 Task: Select Give A Gift Card from Gift Cards. Add to cart AmazonBasics Jewelry Gift Card-2. Place order for Gilberto Hall, _x000D_
5933 U S Hwy #322_x000D_
Hartstown, Pennsylvania(PA), 16131, Cell Number (724) 932-1018
Action: Mouse moved to (57, 48)
Screenshot: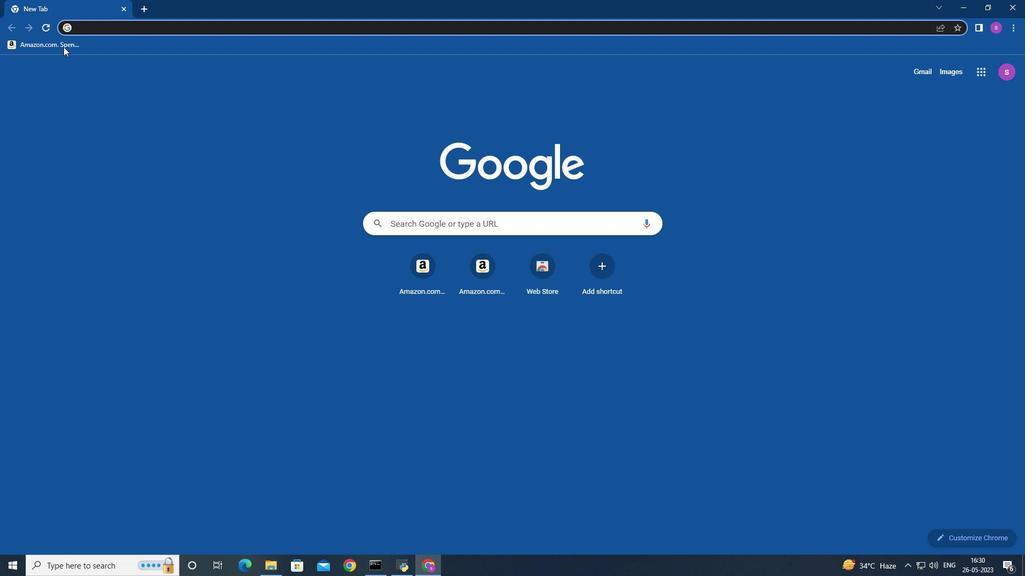 
Action: Mouse pressed left at (57, 48)
Screenshot: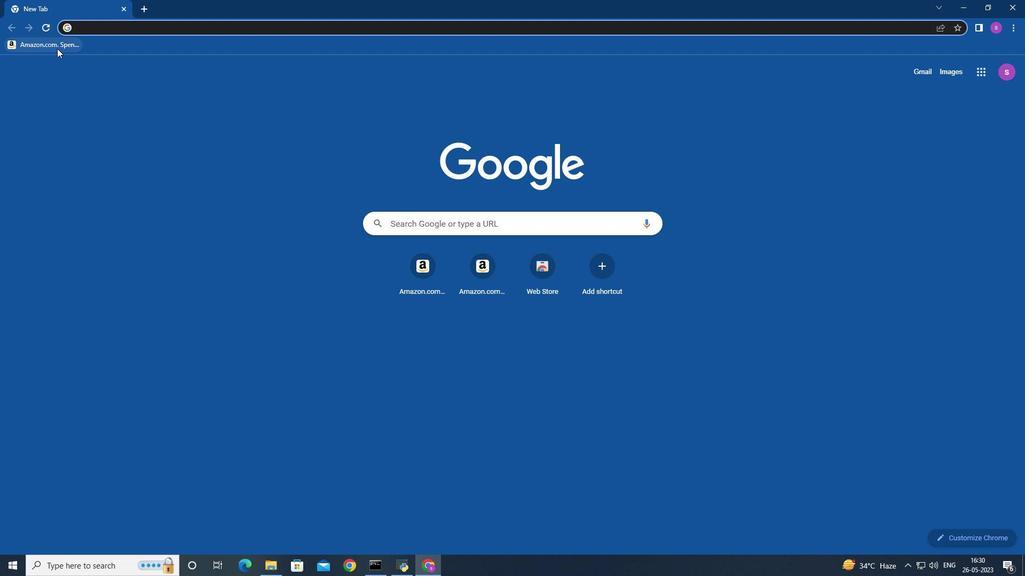 
Action: Mouse moved to (147, 53)
Screenshot: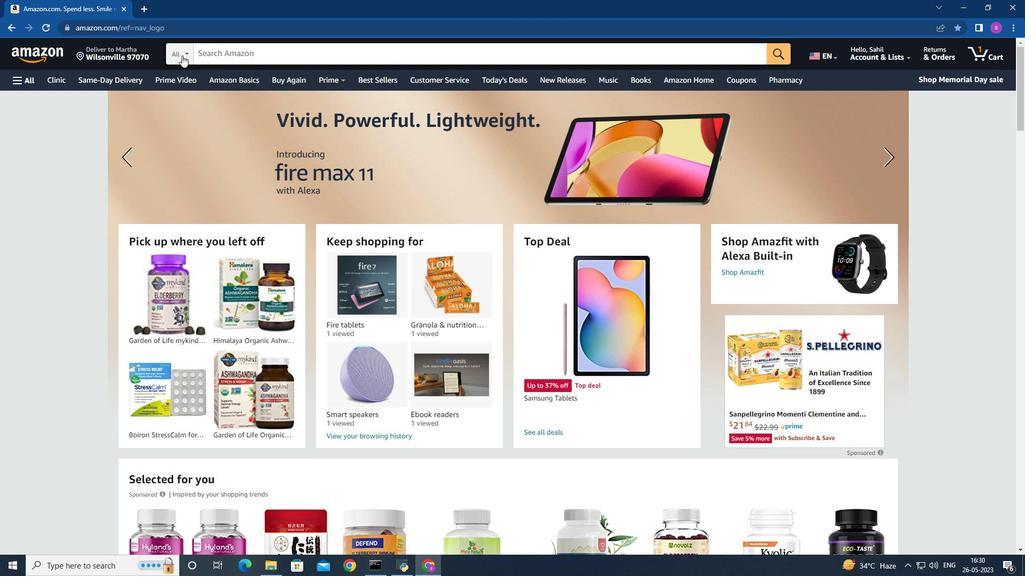 
Action: Mouse pressed left at (147, 53)
Screenshot: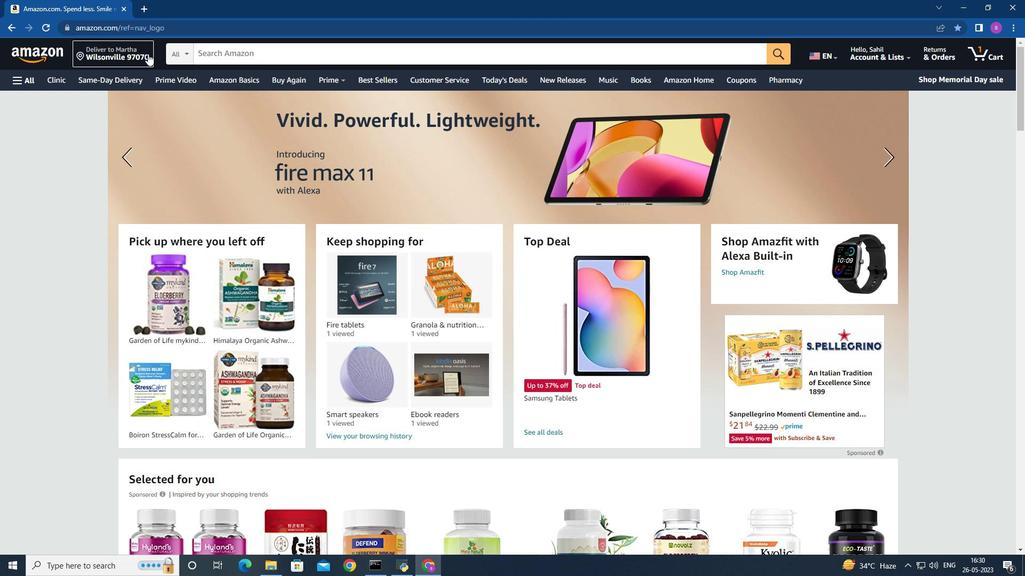 
Action: Mouse moved to (475, 298)
Screenshot: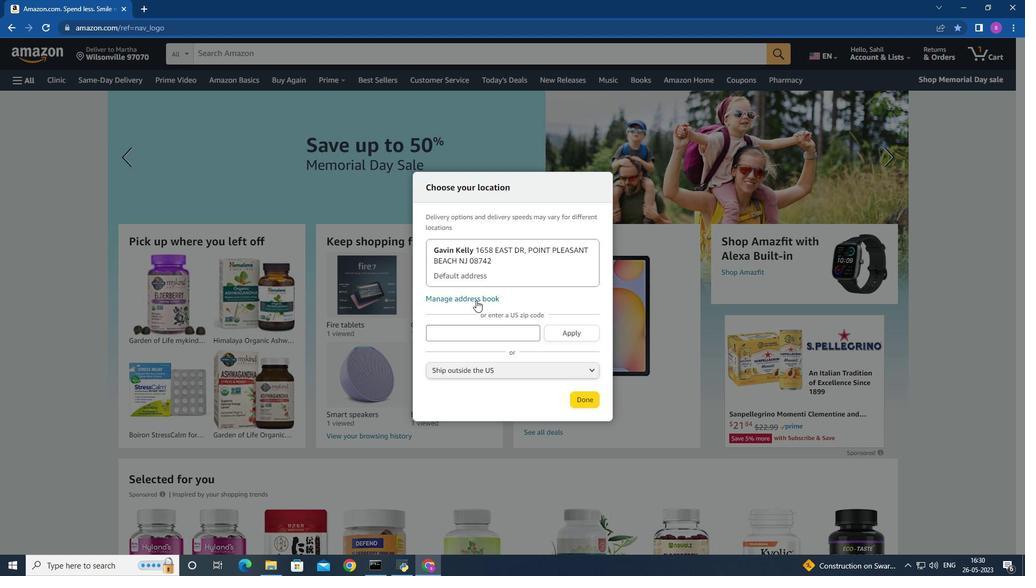 
Action: Mouse pressed left at (475, 298)
Screenshot: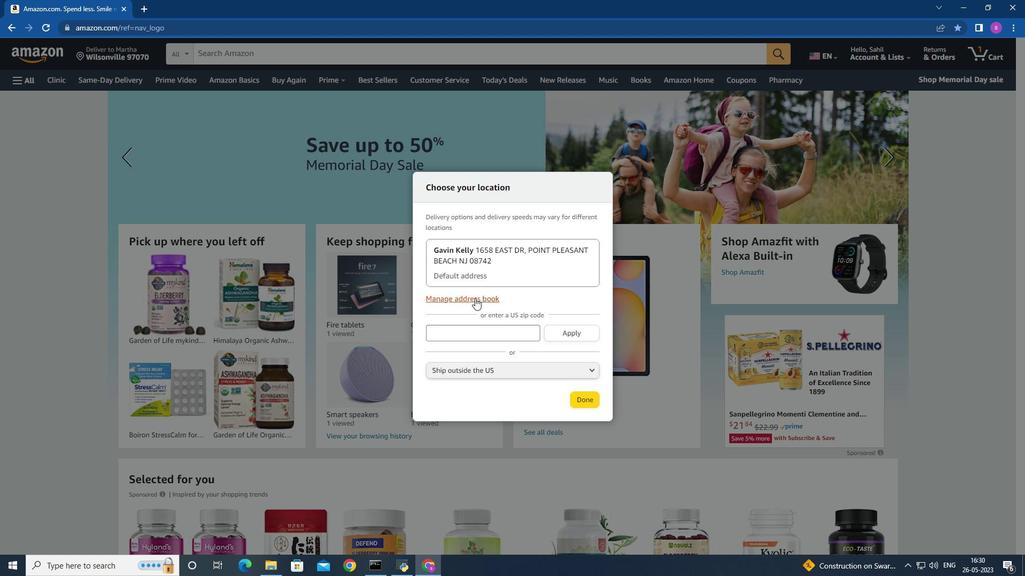 
Action: Mouse moved to (318, 244)
Screenshot: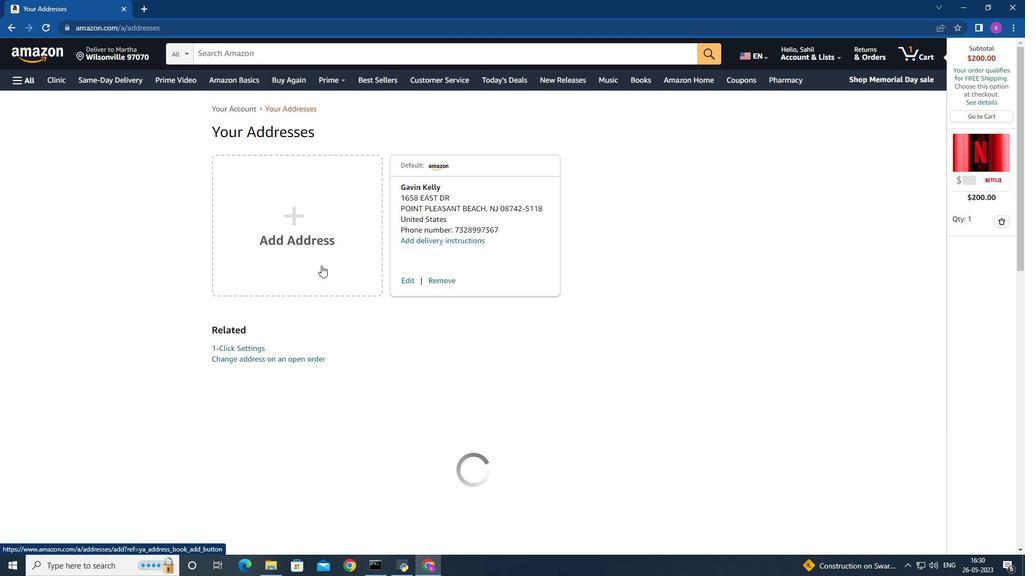 
Action: Mouse pressed left at (318, 244)
Screenshot: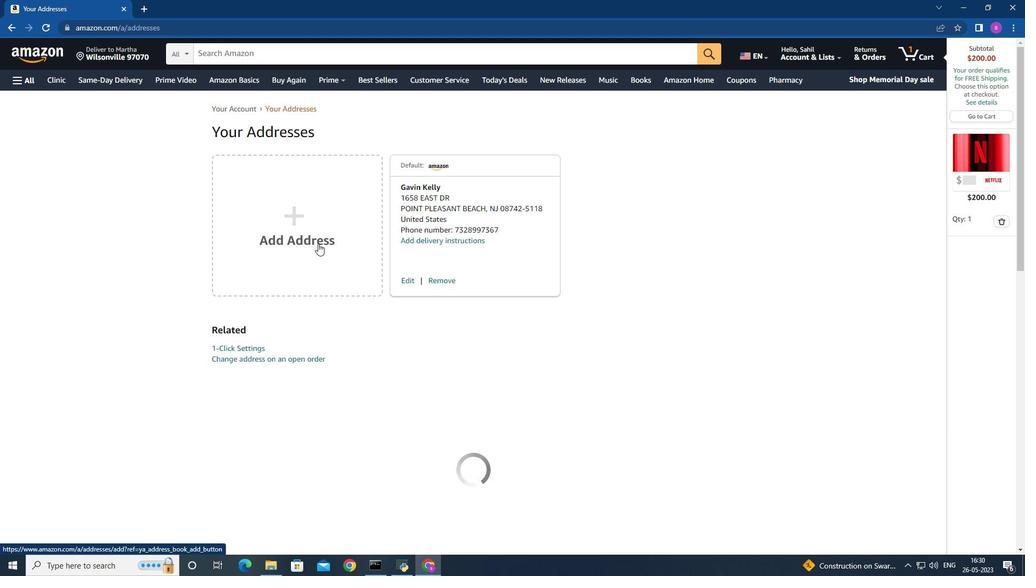 
Action: Mouse moved to (377, 336)
Screenshot: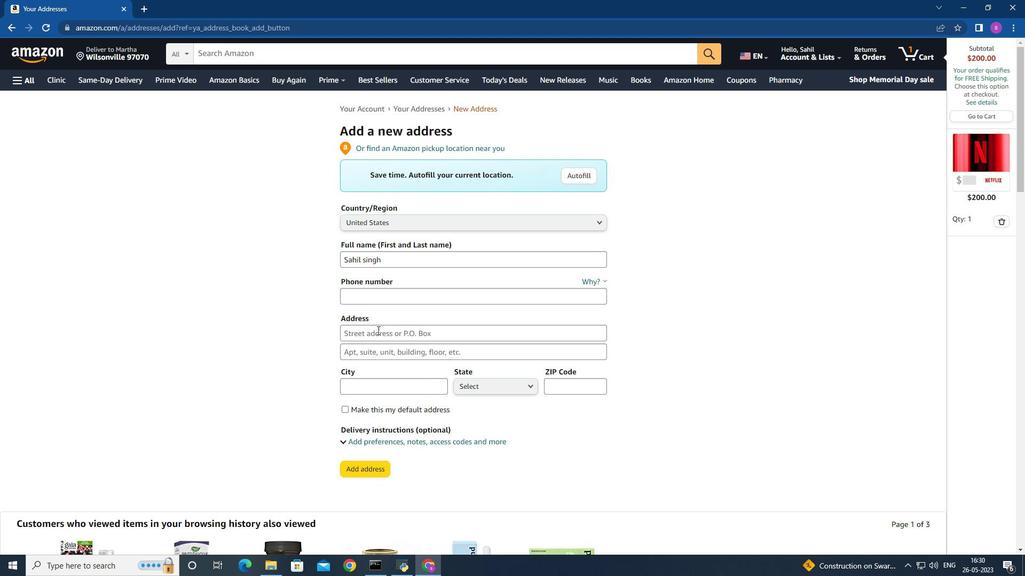 
Action: Mouse pressed left at (377, 336)
Screenshot: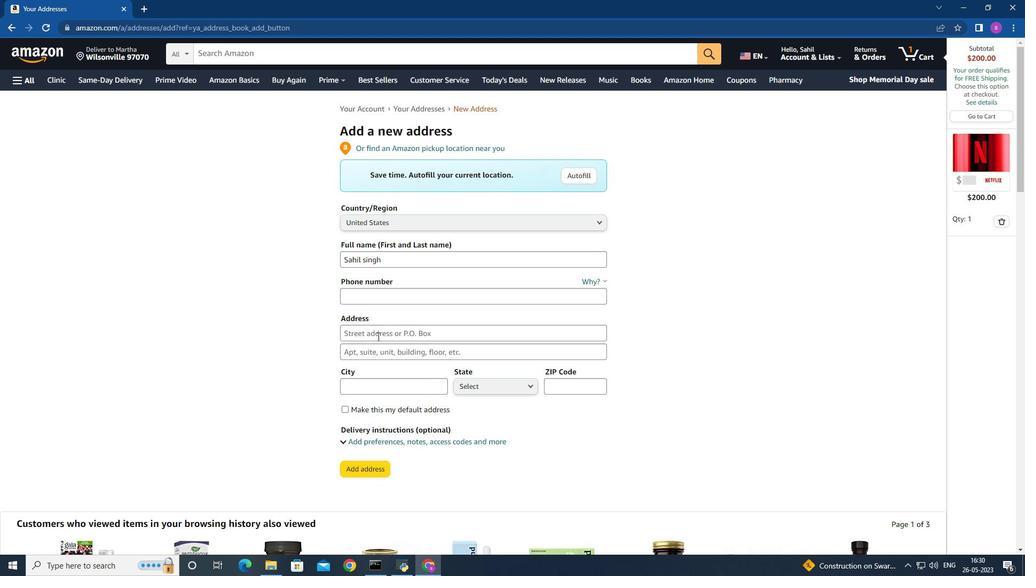 
Action: Mouse moved to (377, 334)
Screenshot: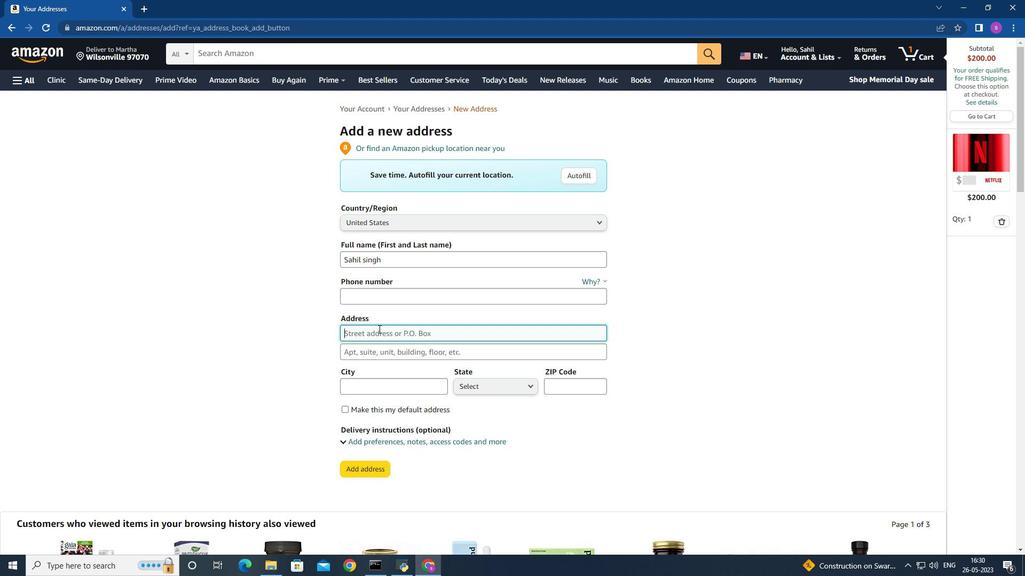 
Action: Key pressed 5944<Key.backspace><Key.backspace>33<Key.space><Key.shift>U<Key.space>s<Key.space><Key.down><Key.down><Key.down><Key.enter>
Screenshot: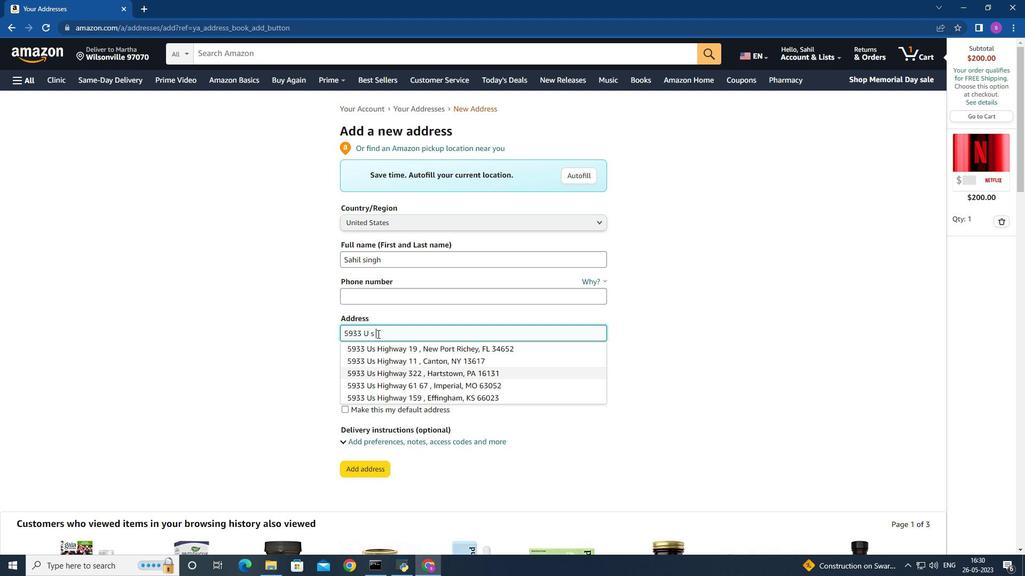 
Action: Mouse moved to (400, 259)
Screenshot: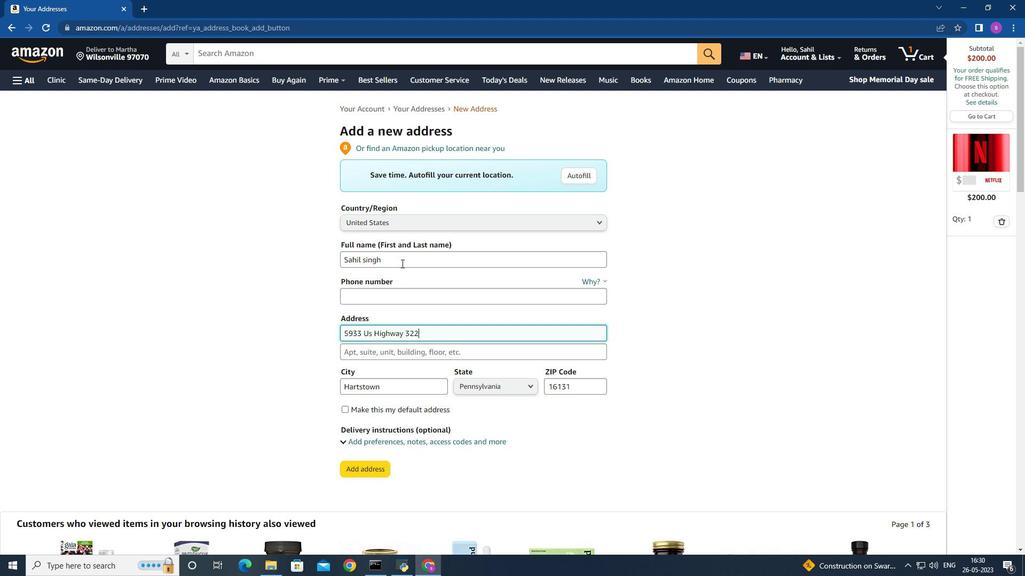 
Action: Mouse pressed left at (400, 259)
Screenshot: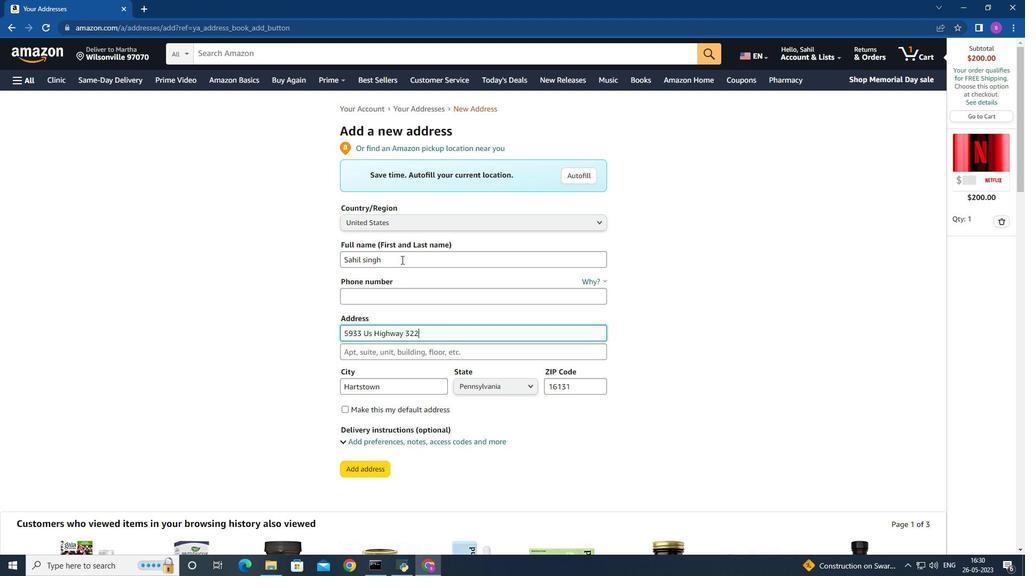 
Action: Mouse moved to (338, 248)
Screenshot: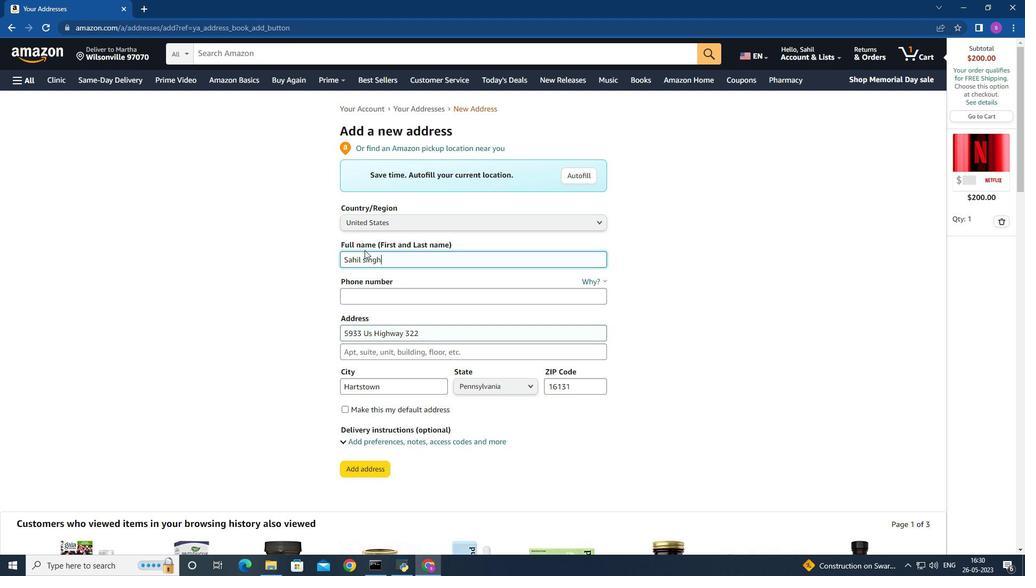 
Action: Key pressed <Key.backspace><Key.shift>Gilberto<Key.space>hall<Key.tab><Key.tab>7249321018<Key.tab><Key.tab><Key.tab><Key.tab><Key.tab><Key.tab><Key.tab><Key.tab>
Screenshot: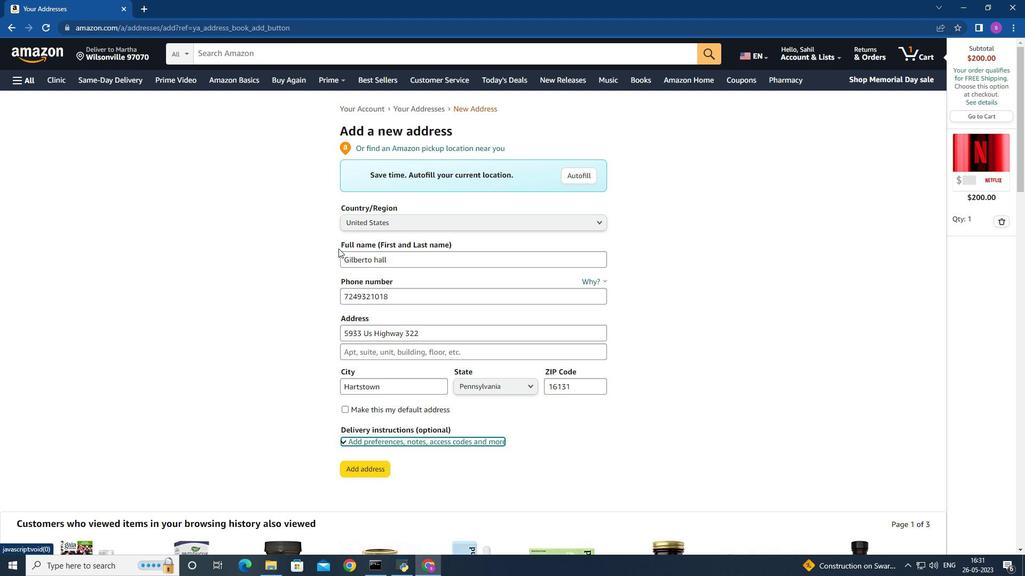 
Action: Mouse moved to (374, 471)
Screenshot: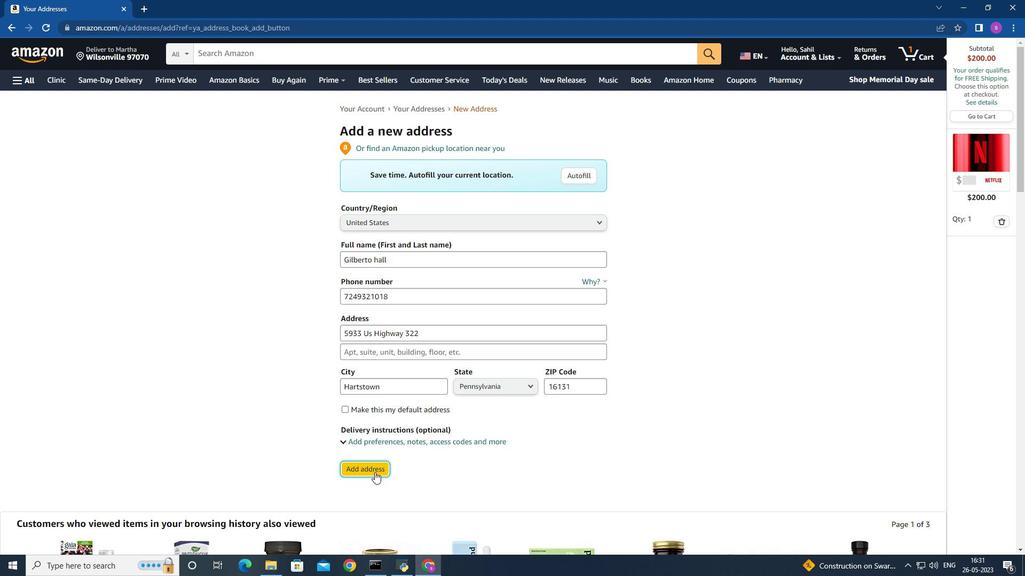 
Action: Mouse pressed left at (374, 471)
Screenshot: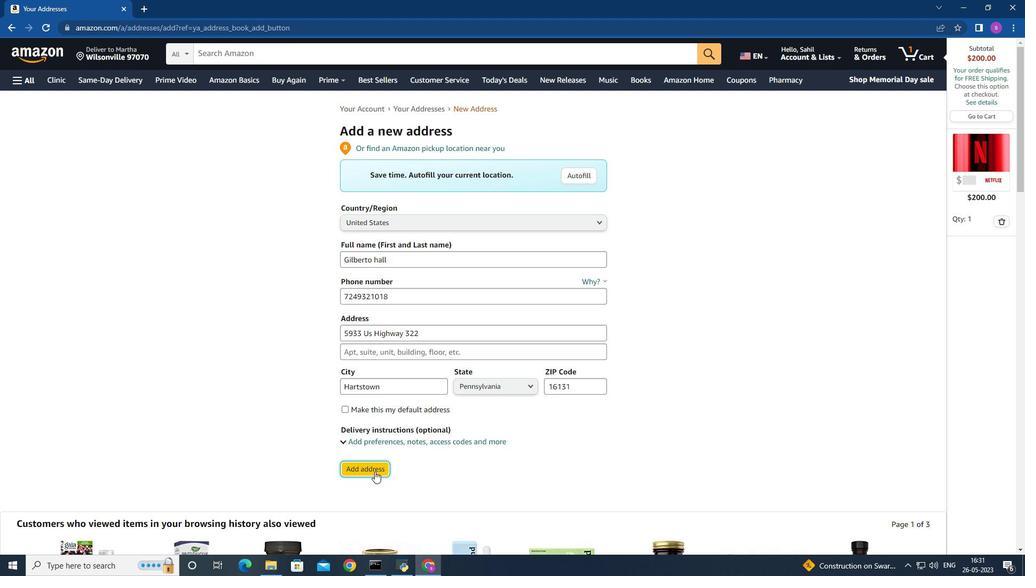
Action: Mouse moved to (96, 63)
Screenshot: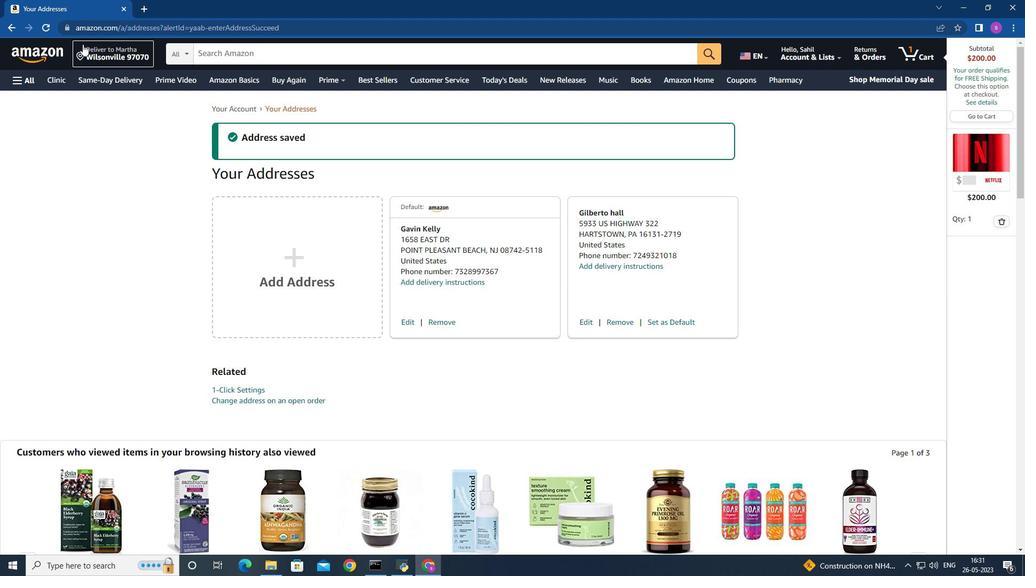 
Action: Mouse pressed left at (96, 63)
Screenshot: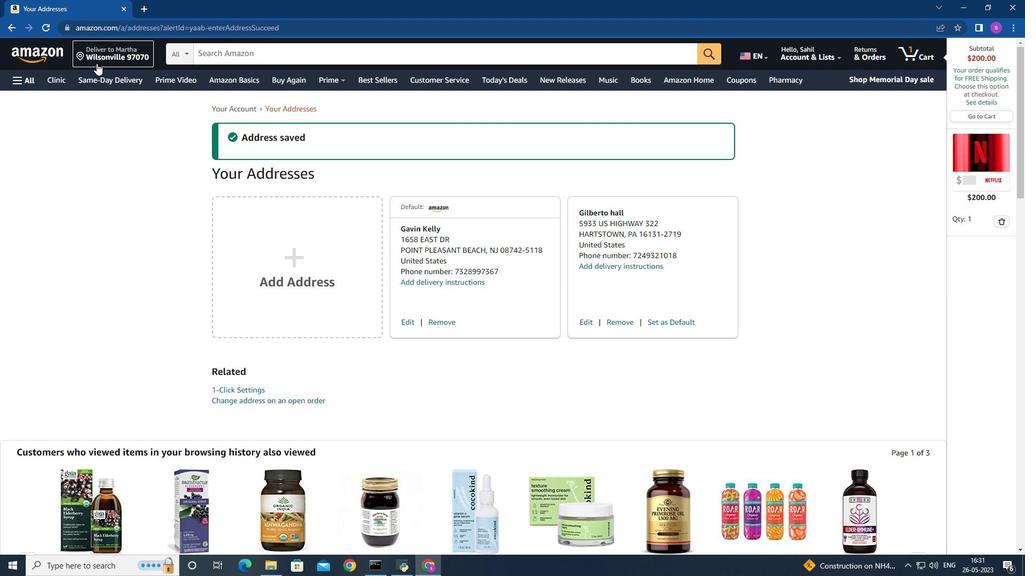 
Action: Mouse moved to (510, 285)
Screenshot: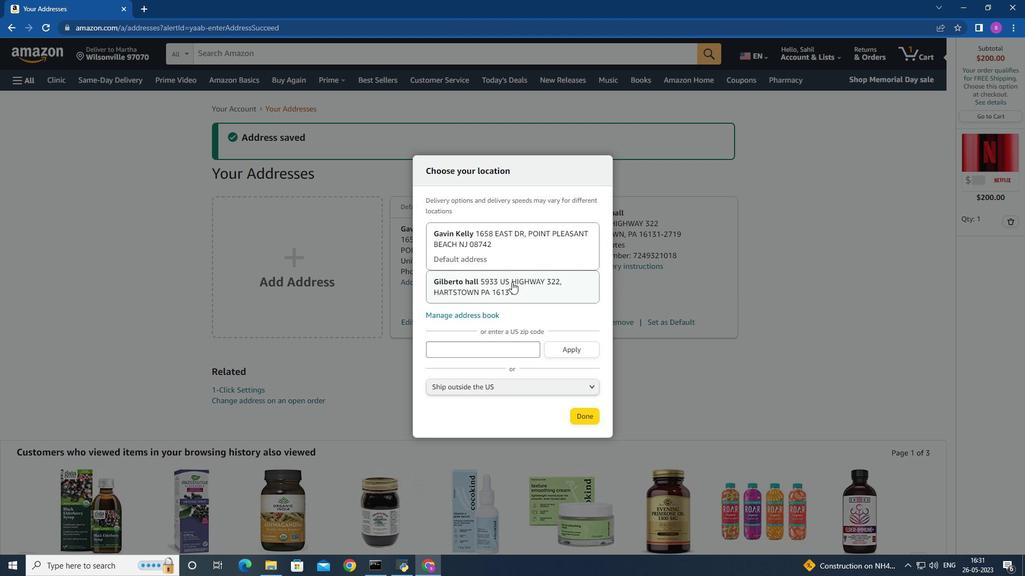 
Action: Mouse pressed left at (510, 285)
Screenshot: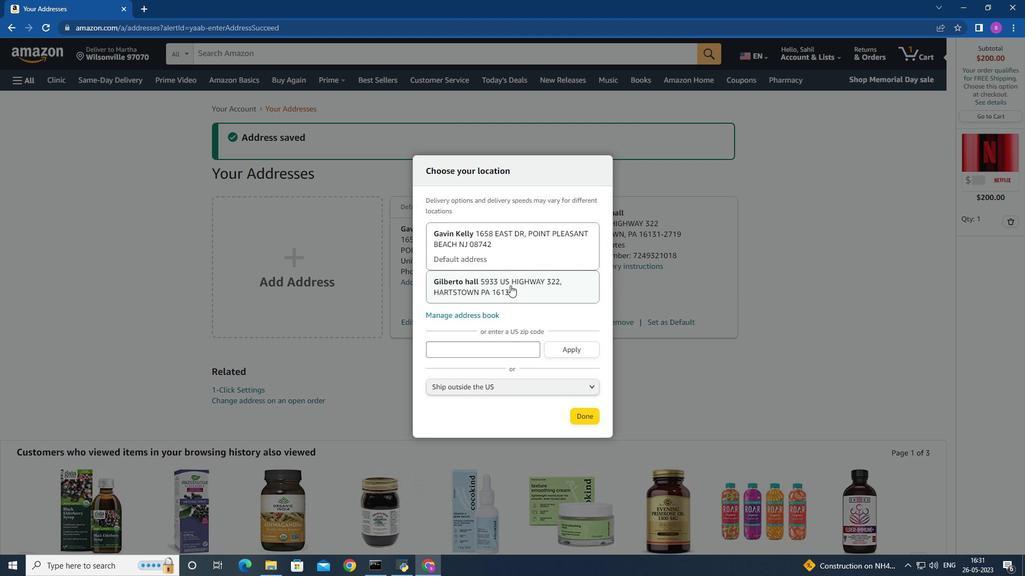 
Action: Mouse moved to (594, 414)
Screenshot: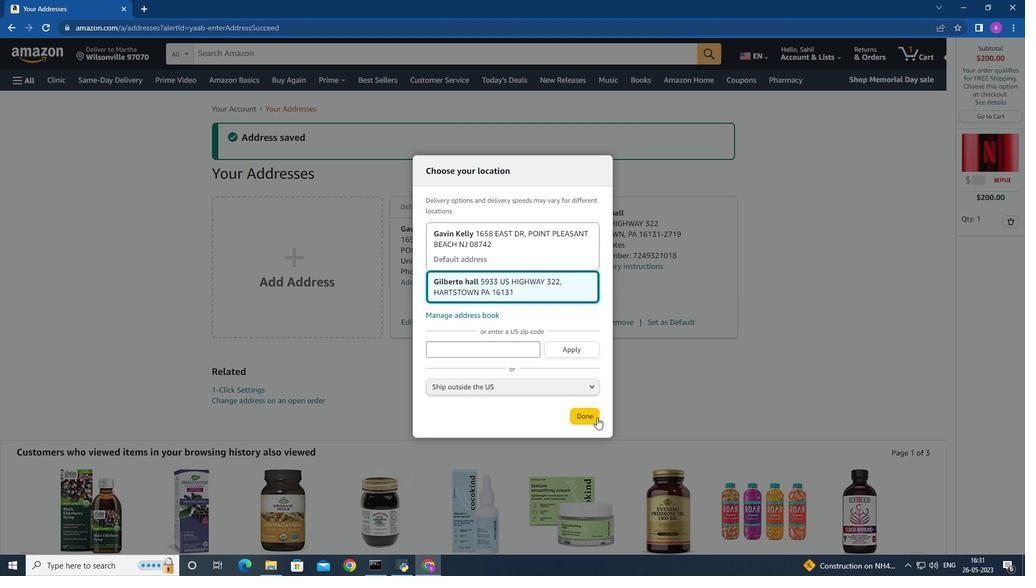 
Action: Mouse pressed left at (594, 414)
Screenshot: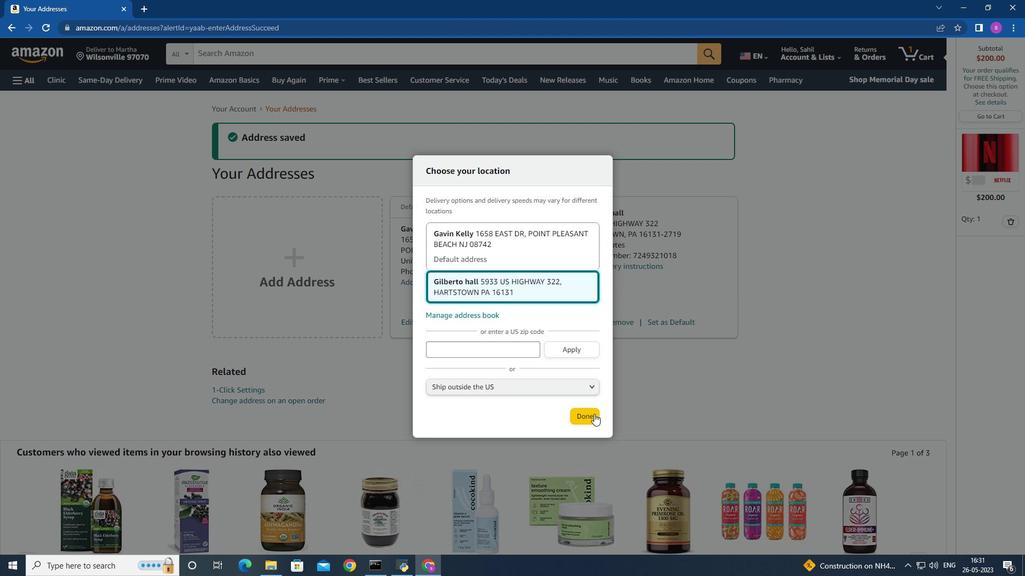 
Action: Mouse moved to (53, 58)
Screenshot: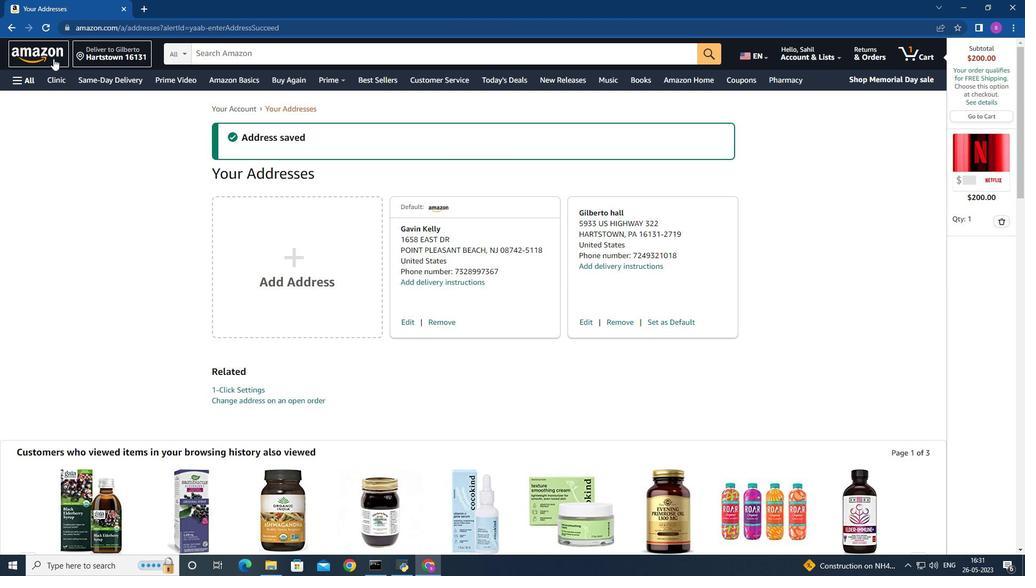 
Action: Mouse pressed left at (53, 58)
Screenshot: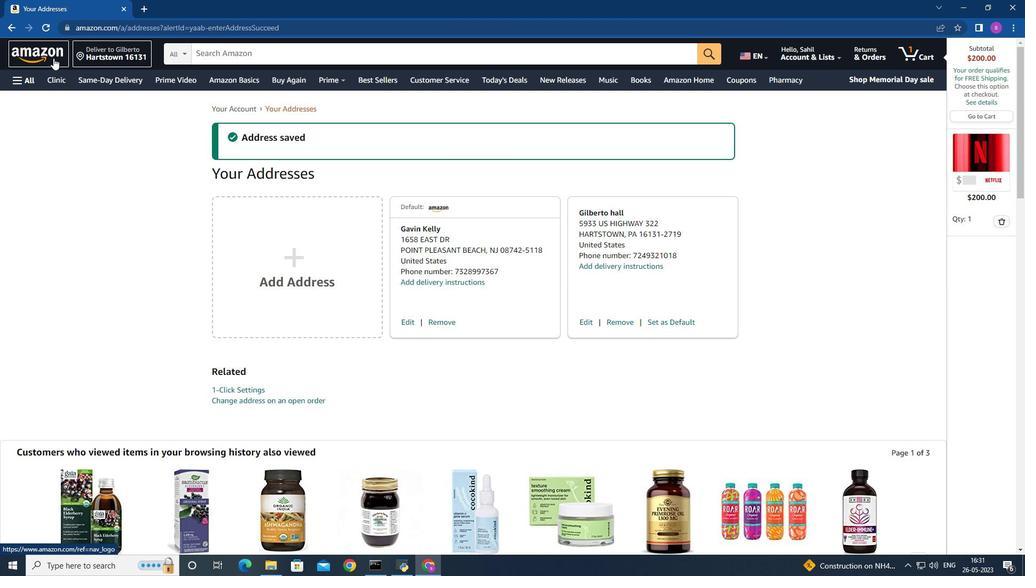 
Action: Mouse moved to (233, 56)
Screenshot: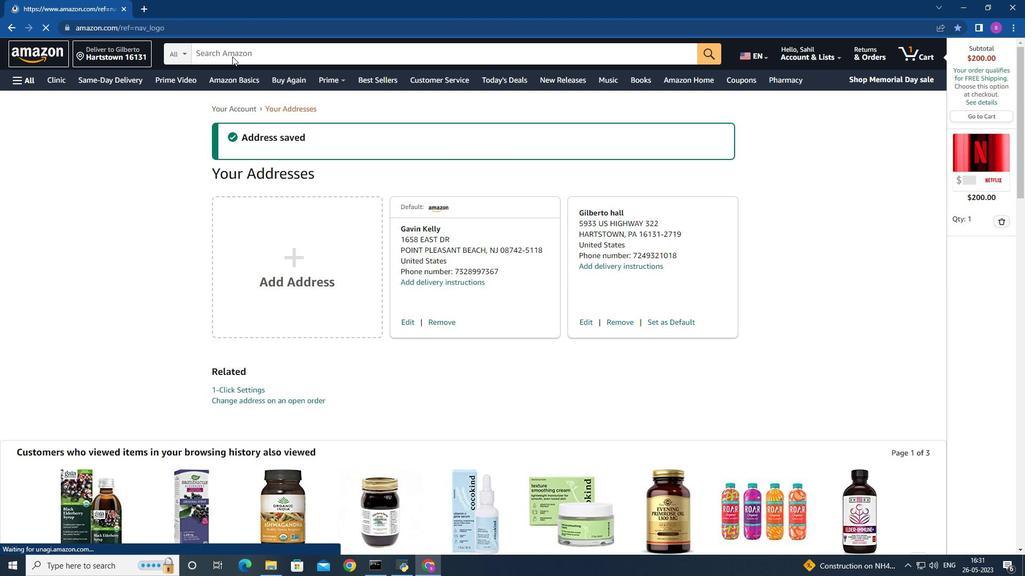 
Action: Mouse pressed left at (233, 56)
Screenshot: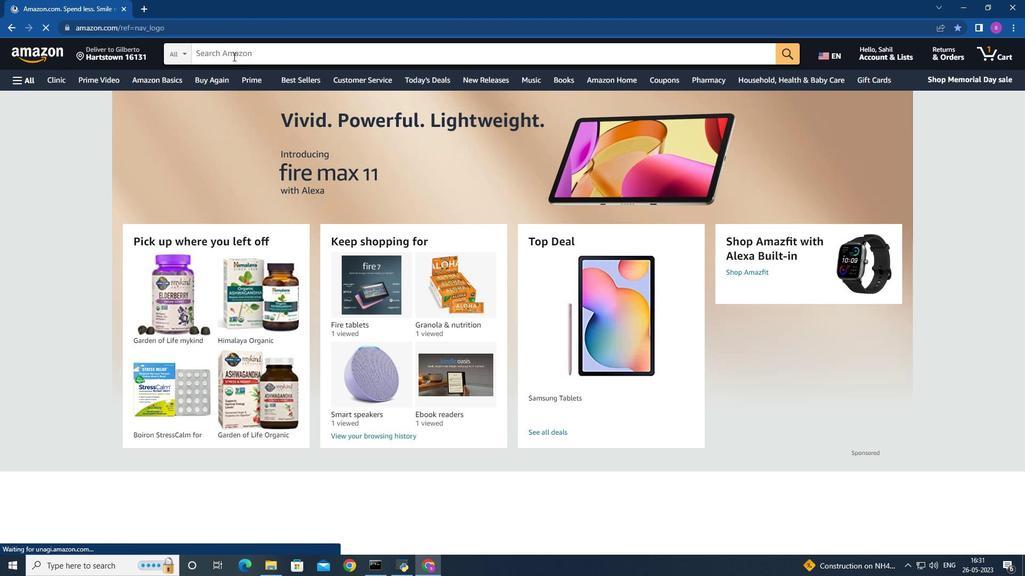 
Action: Key pressed amazon<Key.space>g<Key.backspace><Key.backspace>basics<Key.space>jewelry<Key.space>gir<Key.backspace>ft<Key.space>cae<Key.backspace>rd<Key.enter>
Screenshot: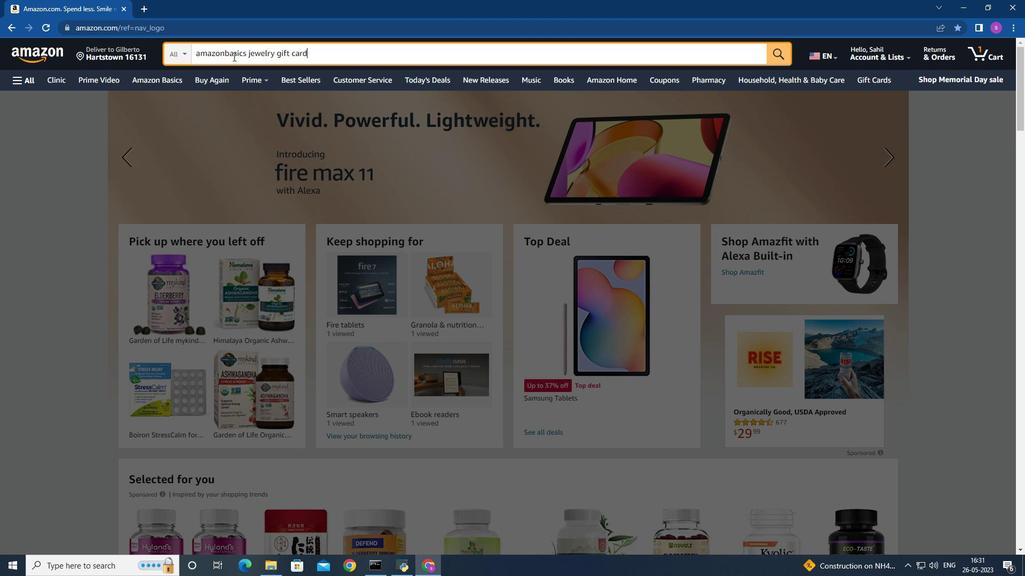 
Action: Mouse moved to (375, 242)
Screenshot: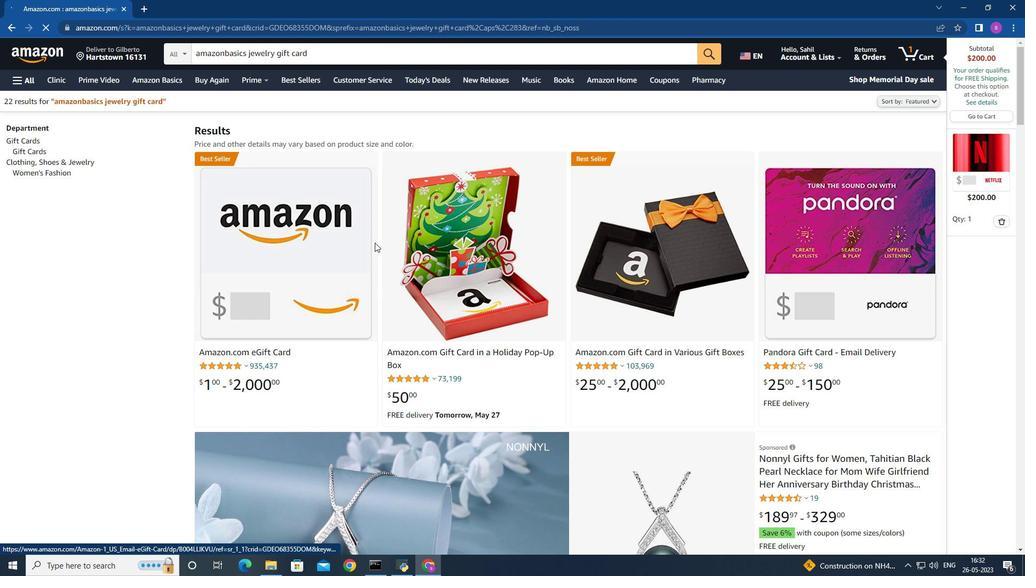 
Action: Mouse scrolled (375, 242) with delta (0, 0)
Screenshot: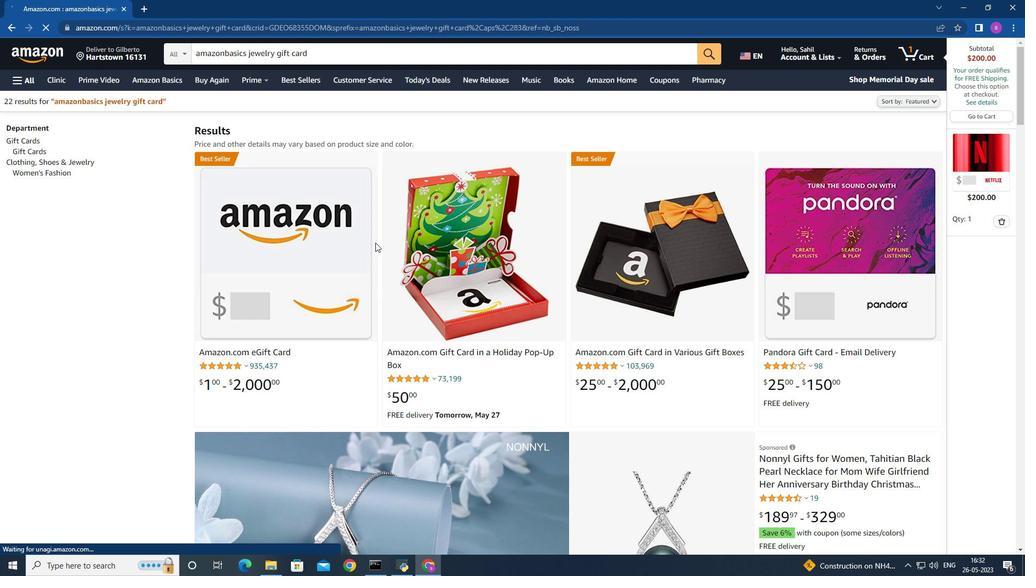 
Action: Mouse scrolled (375, 242) with delta (0, 0)
Screenshot: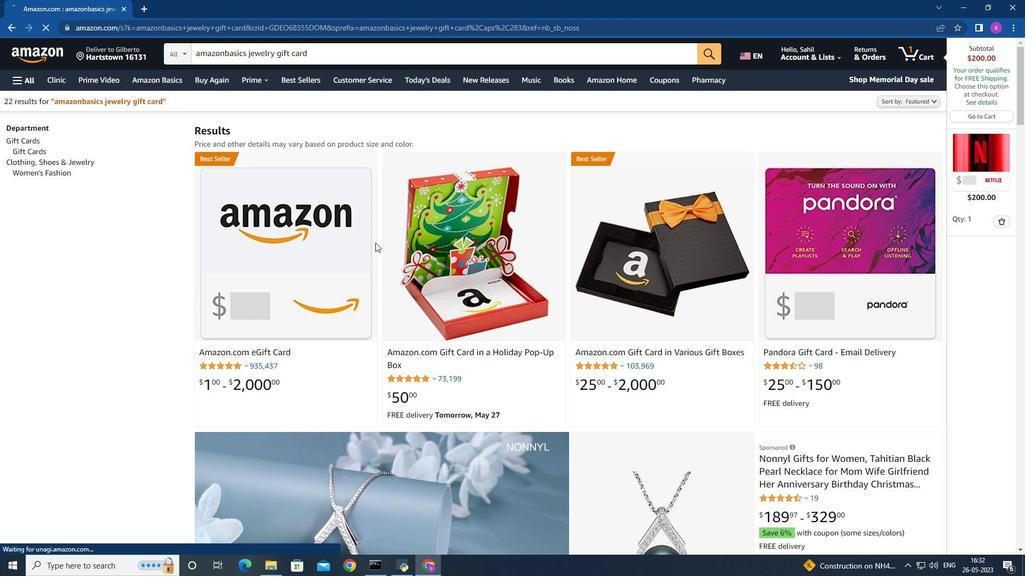 
Action: Mouse moved to (382, 247)
Screenshot: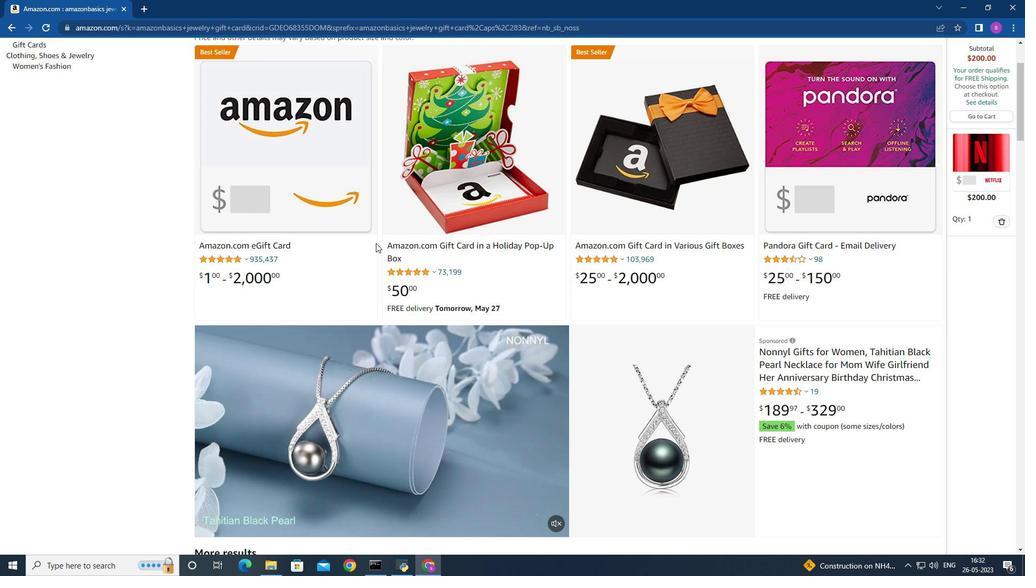 
Action: Mouse scrolled (382, 246) with delta (0, 0)
Screenshot: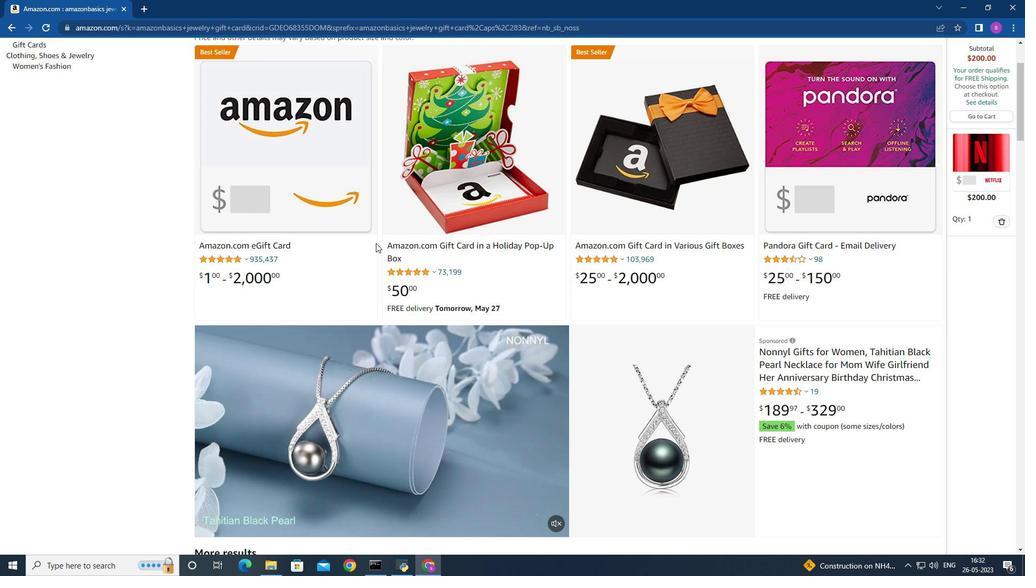 
Action: Mouse moved to (387, 249)
Screenshot: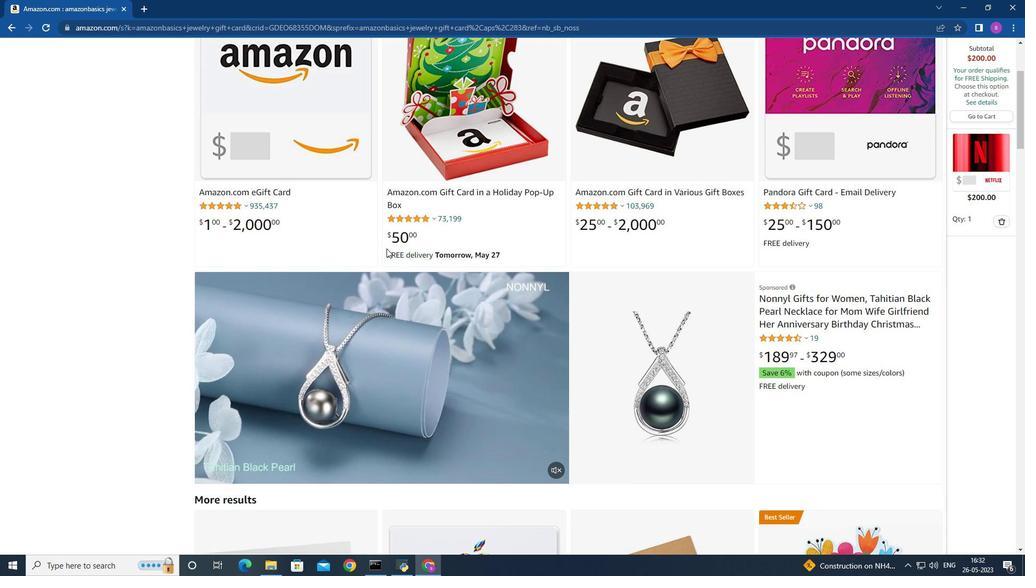 
Action: Mouse scrolled (387, 250) with delta (0, 0)
Screenshot: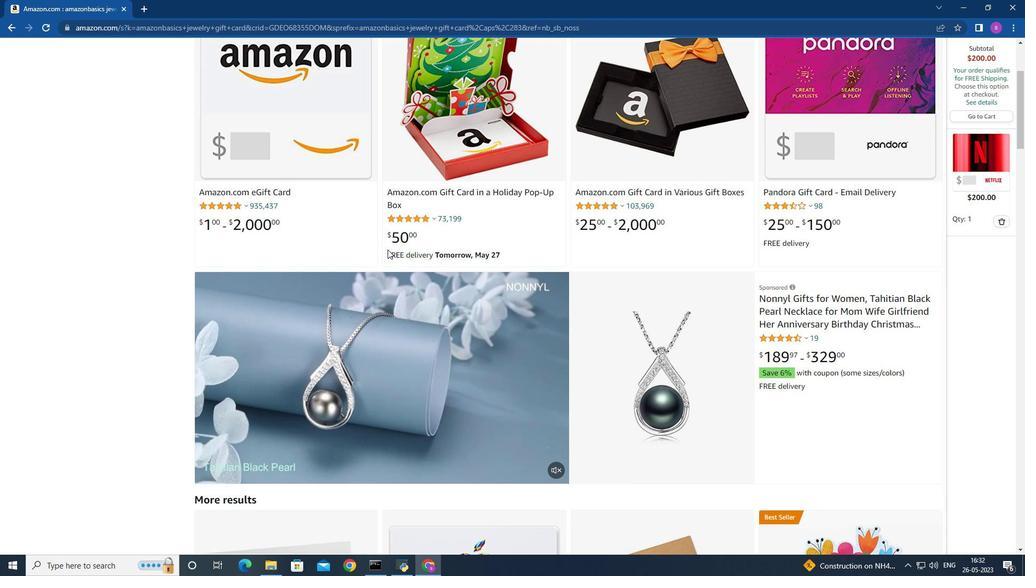 
Action: Mouse scrolled (387, 250) with delta (0, 0)
Screenshot: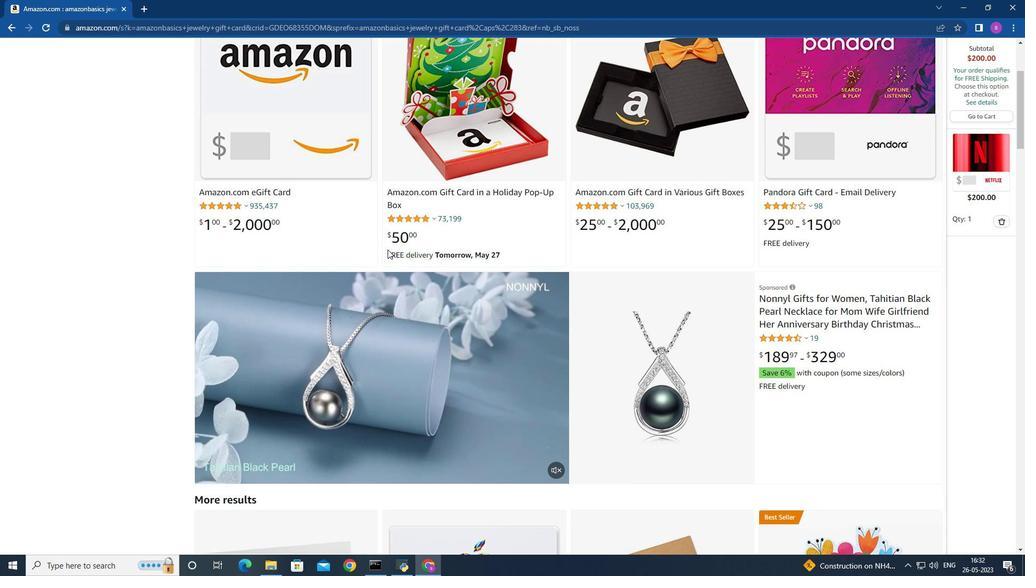 
Action: Mouse moved to (401, 258)
Screenshot: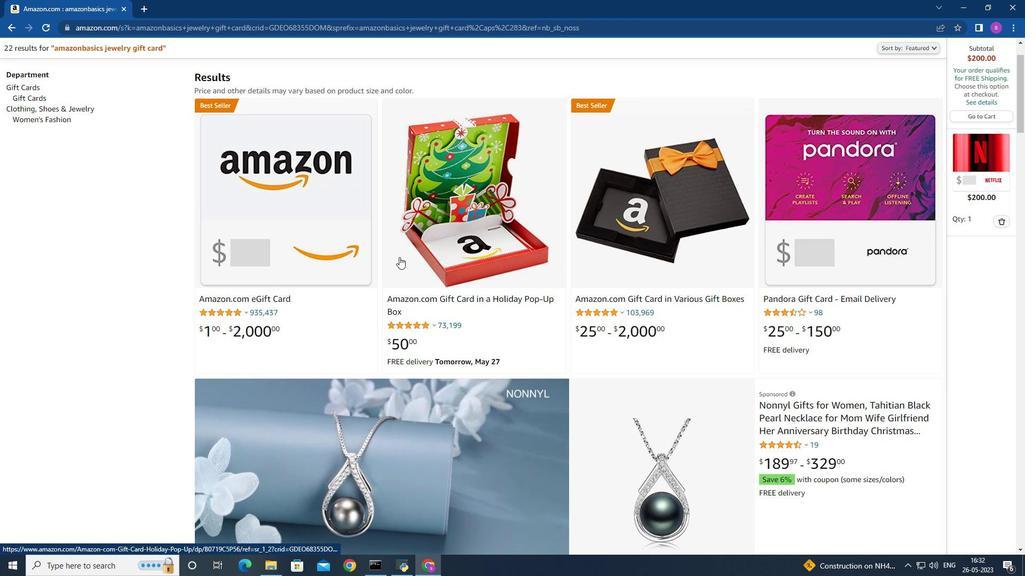 
Action: Mouse scrolled (401, 259) with delta (0, 0)
Screenshot: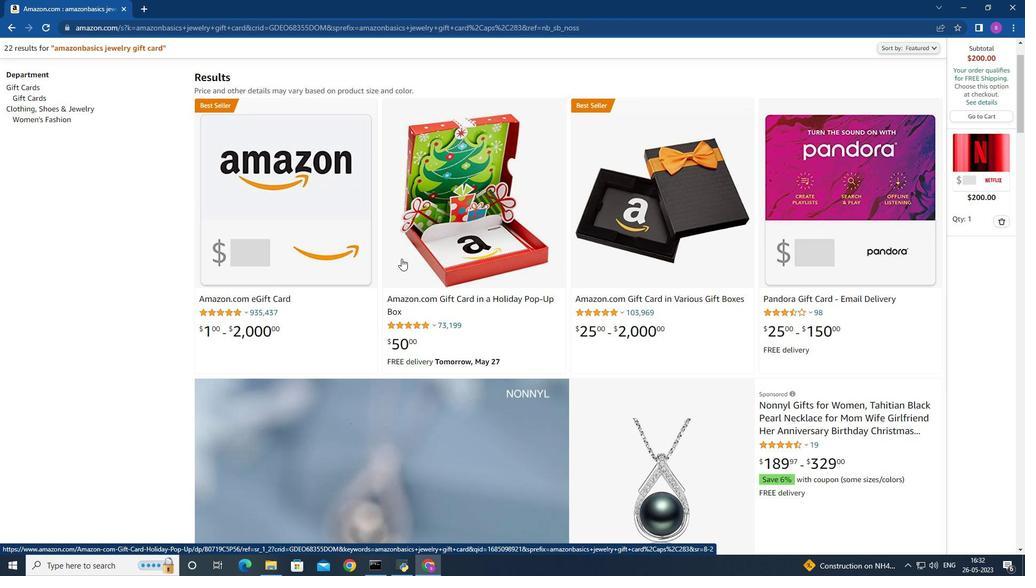 
Action: Mouse scrolled (401, 258) with delta (0, 0)
Screenshot: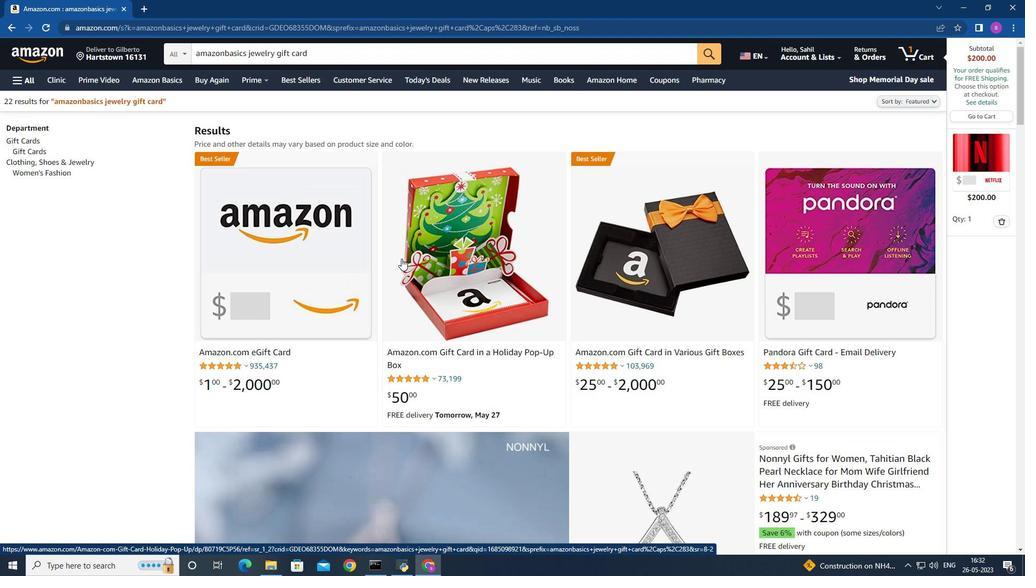 
Action: Mouse moved to (610, 265)
Screenshot: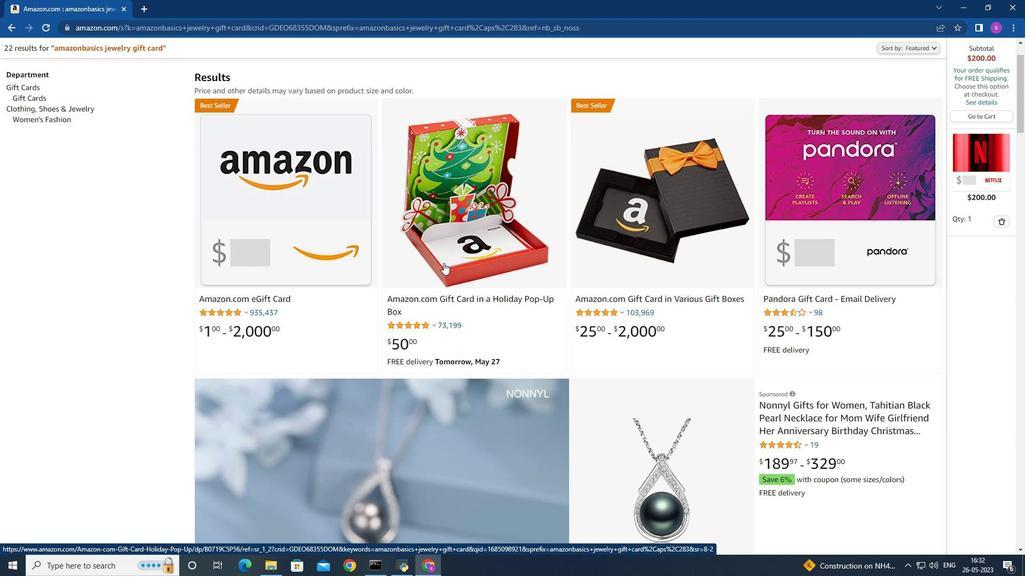 
Action: Mouse scrolled (610, 265) with delta (0, 0)
Screenshot: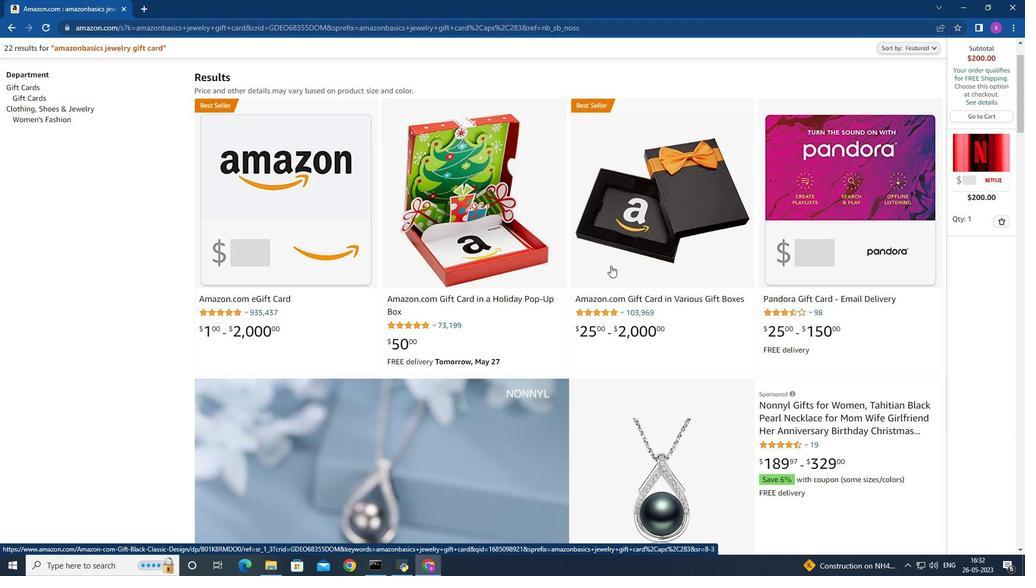 
Action: Mouse moved to (610, 265)
Screenshot: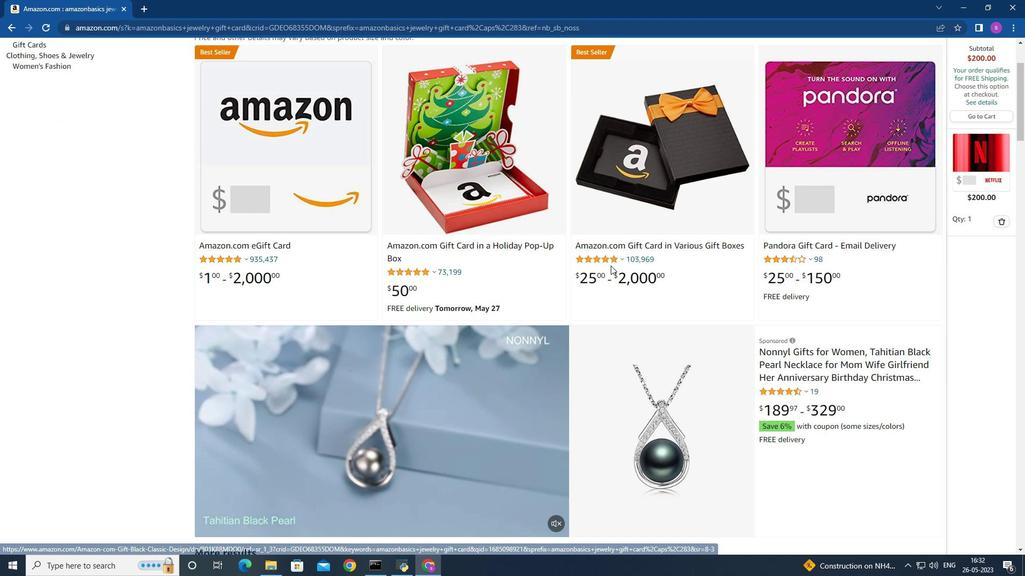
Action: Mouse scrolled (610, 265) with delta (0, 0)
Screenshot: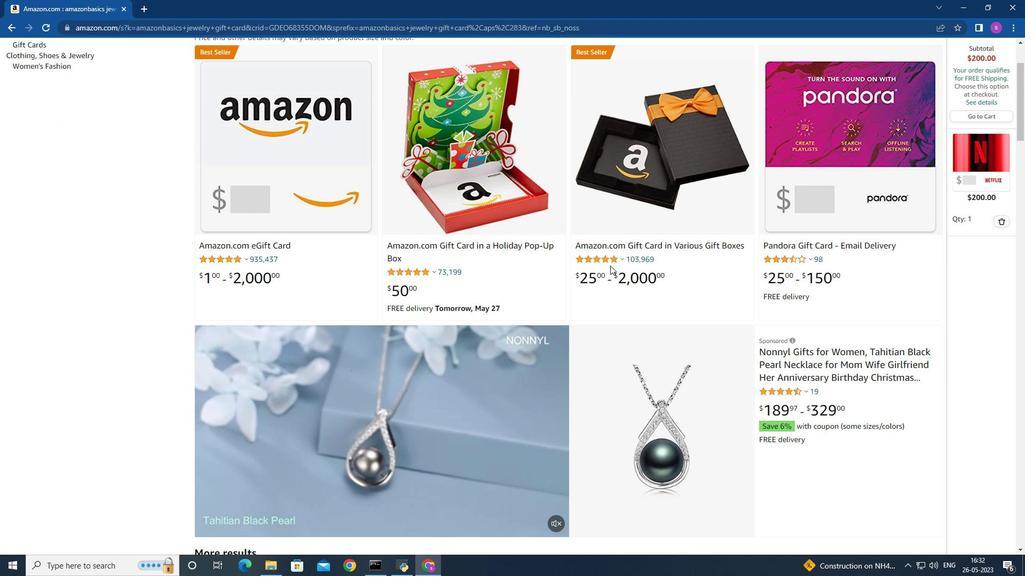 
Action: Mouse scrolled (610, 265) with delta (0, 0)
Screenshot: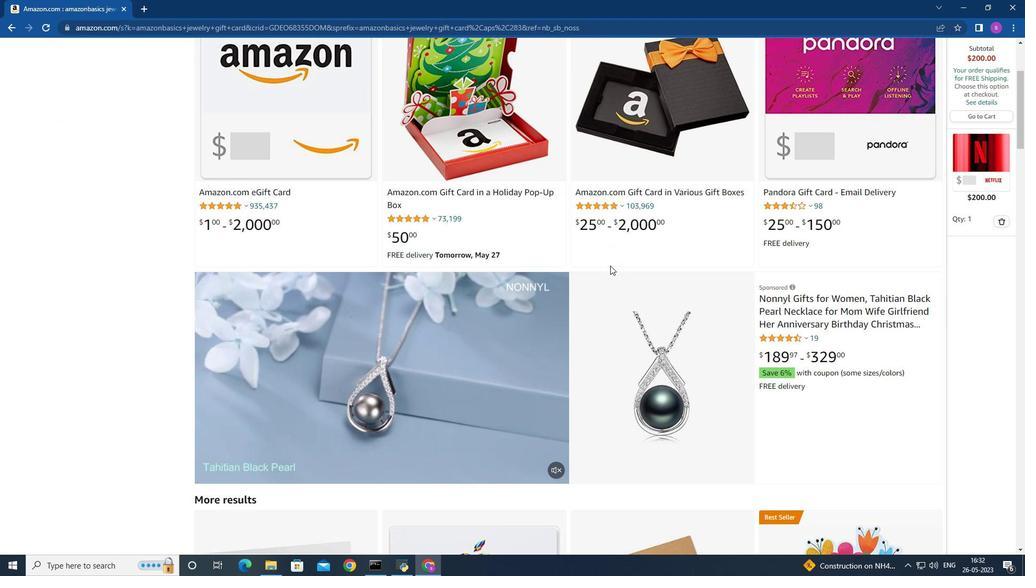 
Action: Mouse scrolled (610, 266) with delta (0, 0)
Screenshot: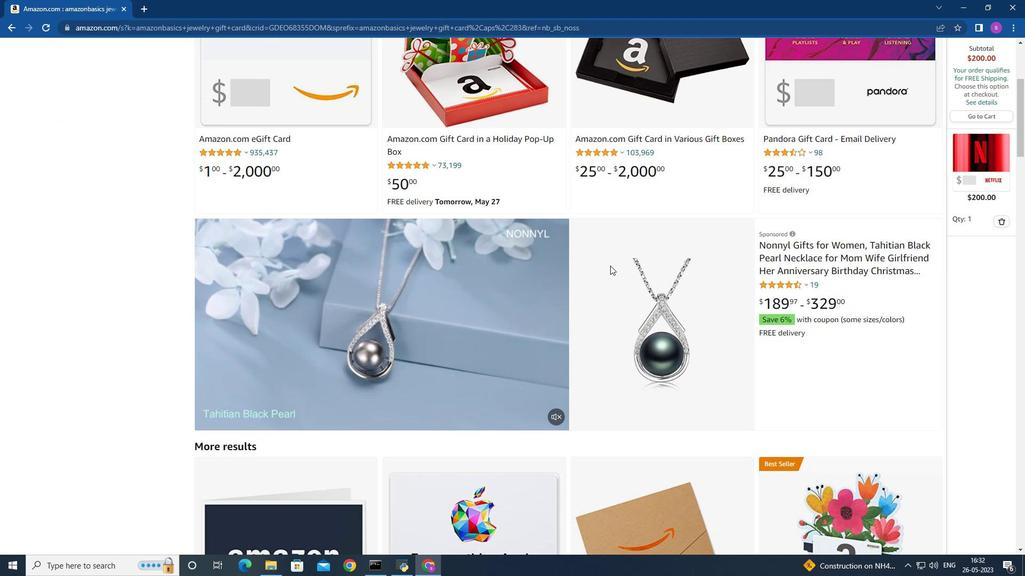 
Action: Mouse scrolled (610, 266) with delta (0, 0)
Screenshot: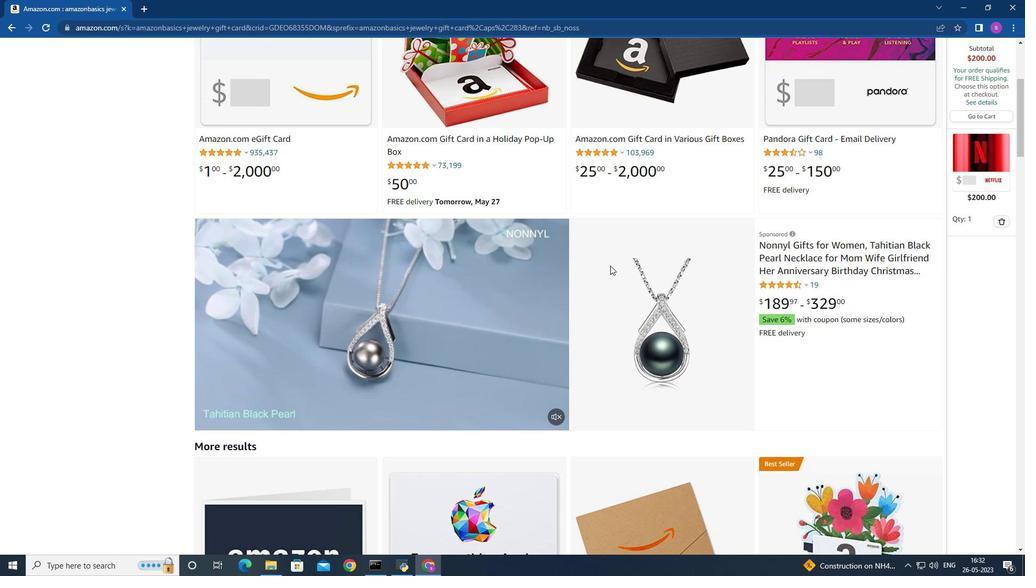 
Action: Mouse scrolled (610, 266) with delta (0, 0)
Screenshot: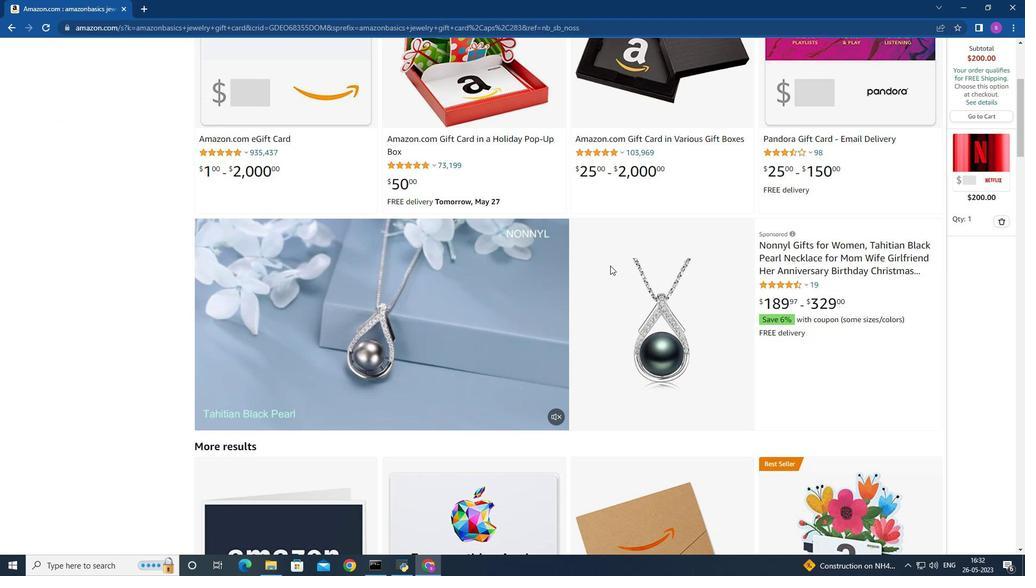 
Action: Mouse scrolled (610, 266) with delta (0, 0)
Screenshot: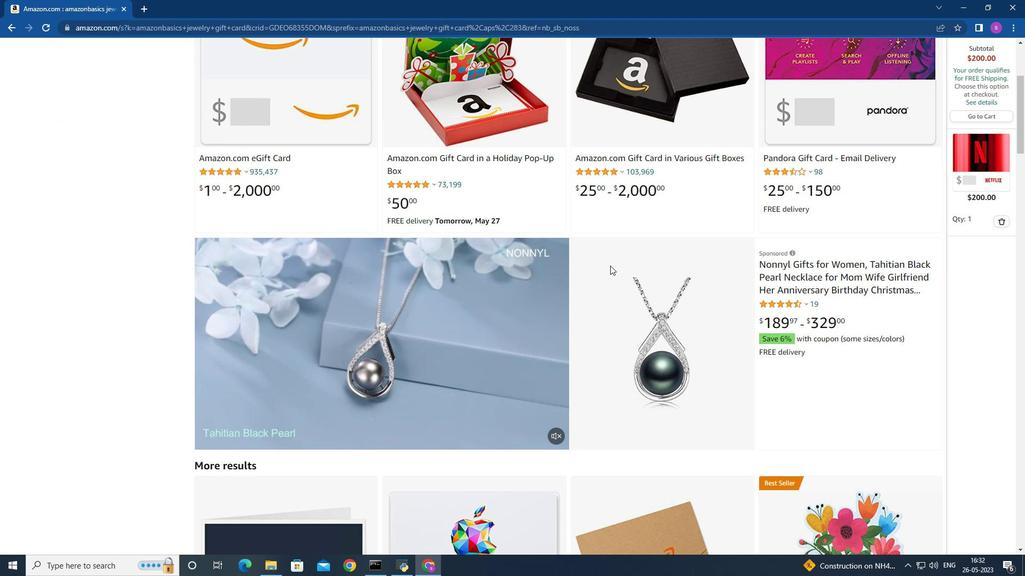 
Action: Mouse scrolled (610, 265) with delta (0, 0)
Screenshot: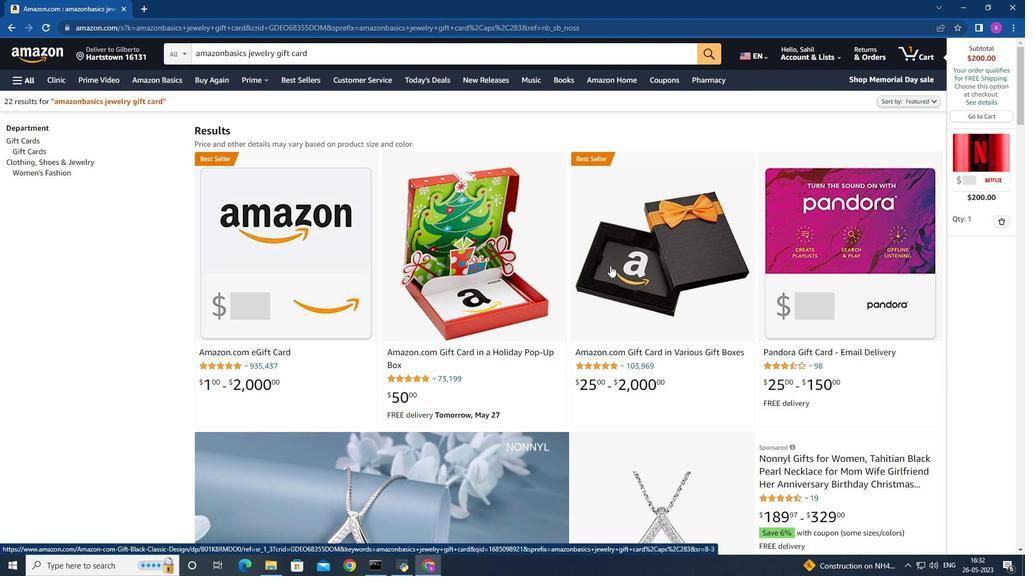 
Action: Mouse scrolled (610, 265) with delta (0, 0)
Screenshot: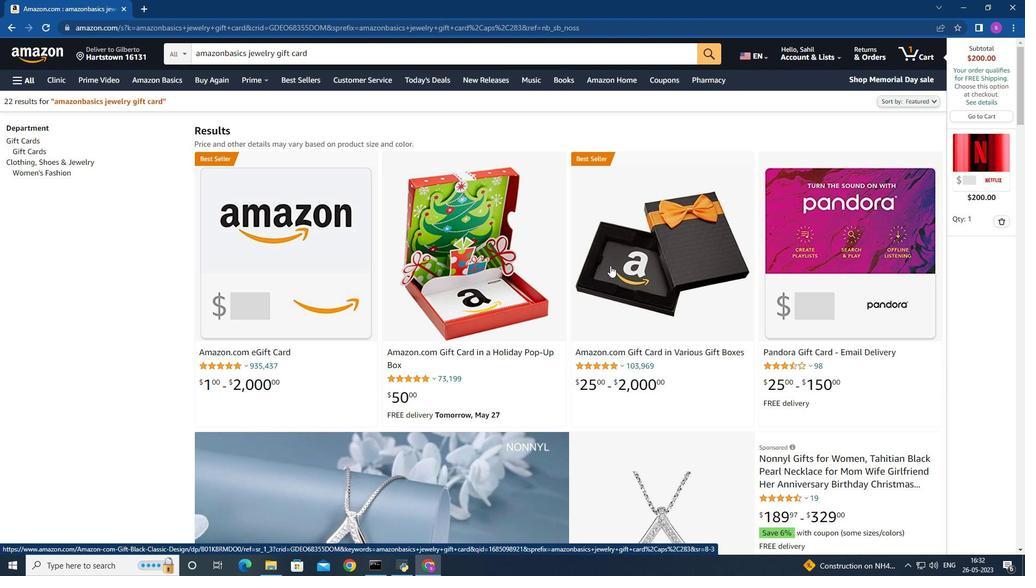 
Action: Mouse scrolled (610, 265) with delta (0, 0)
Screenshot: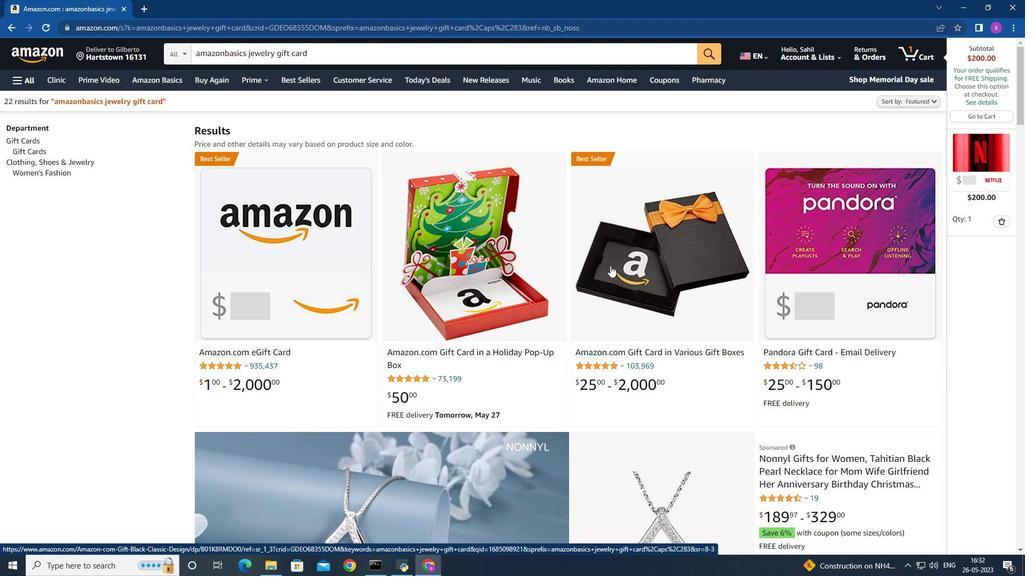 
Action: Mouse scrolled (610, 265) with delta (0, 0)
Screenshot: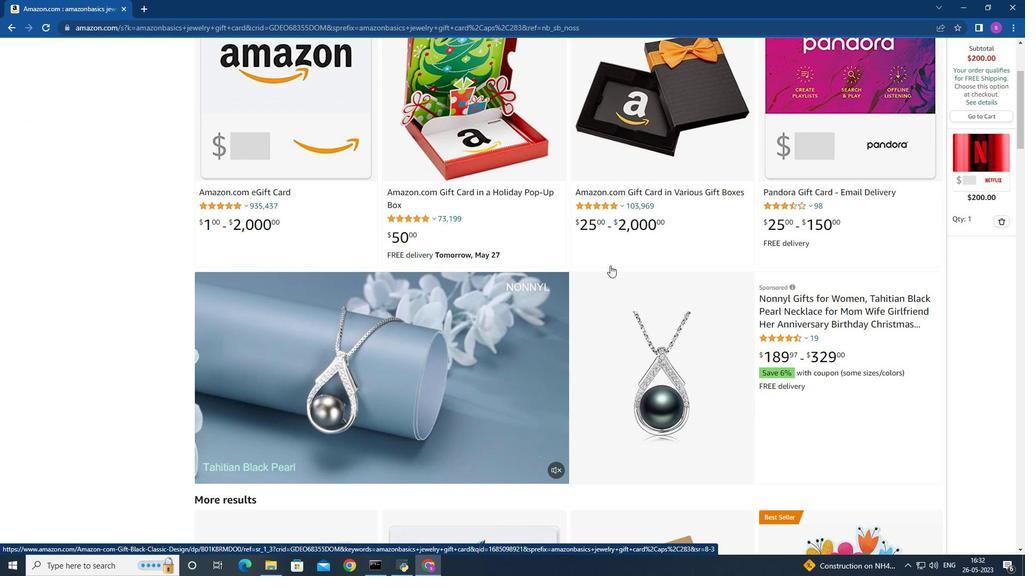 
Action: Mouse scrolled (610, 265) with delta (0, 0)
Screenshot: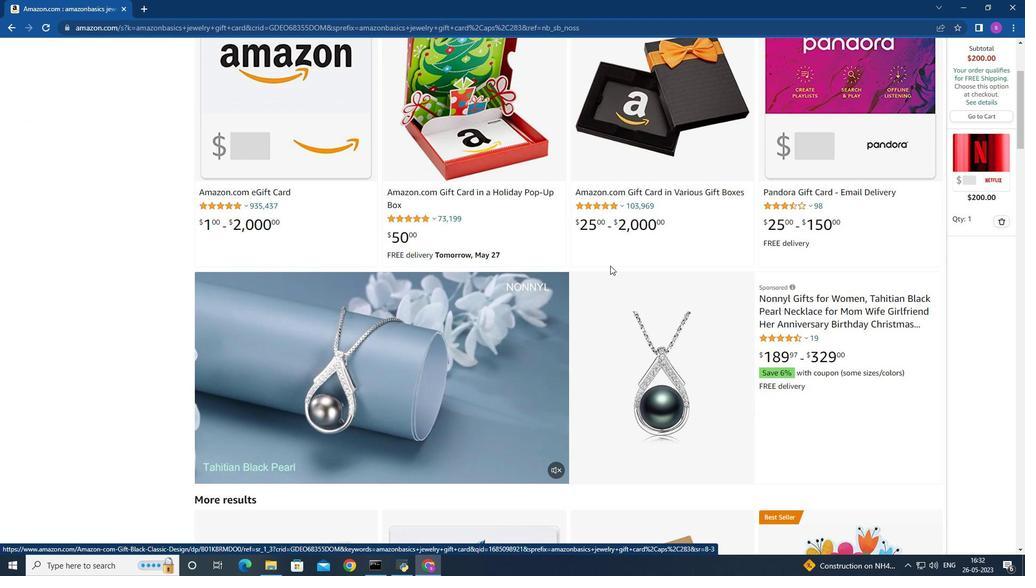 
Action: Mouse moved to (887, 244)
Screenshot: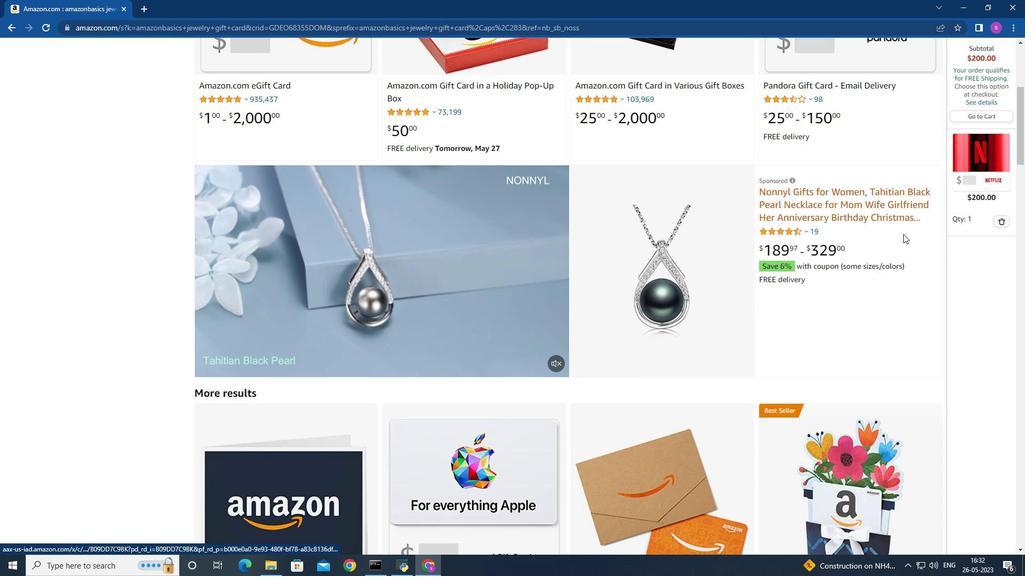 
Action: Mouse scrolled (887, 243) with delta (0, 0)
Screenshot: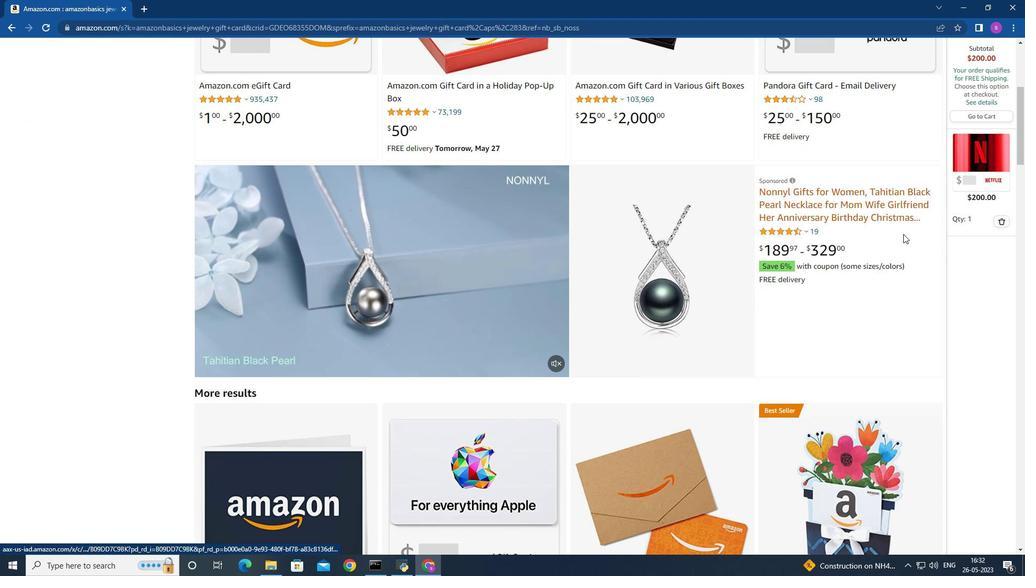 
Action: Mouse moved to (885, 247)
Screenshot: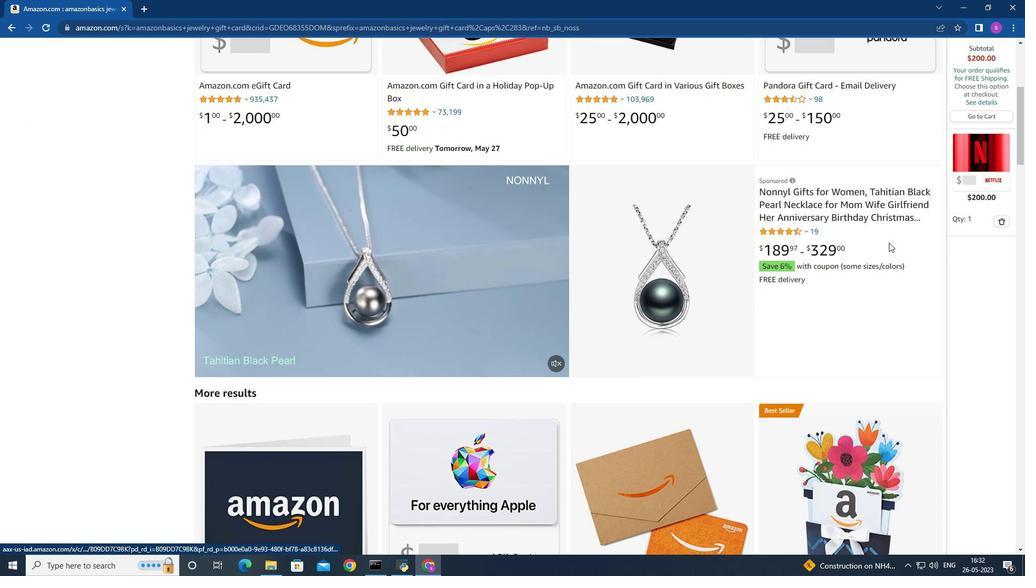 
Action: Mouse scrolled (885, 246) with delta (0, 0)
Screenshot: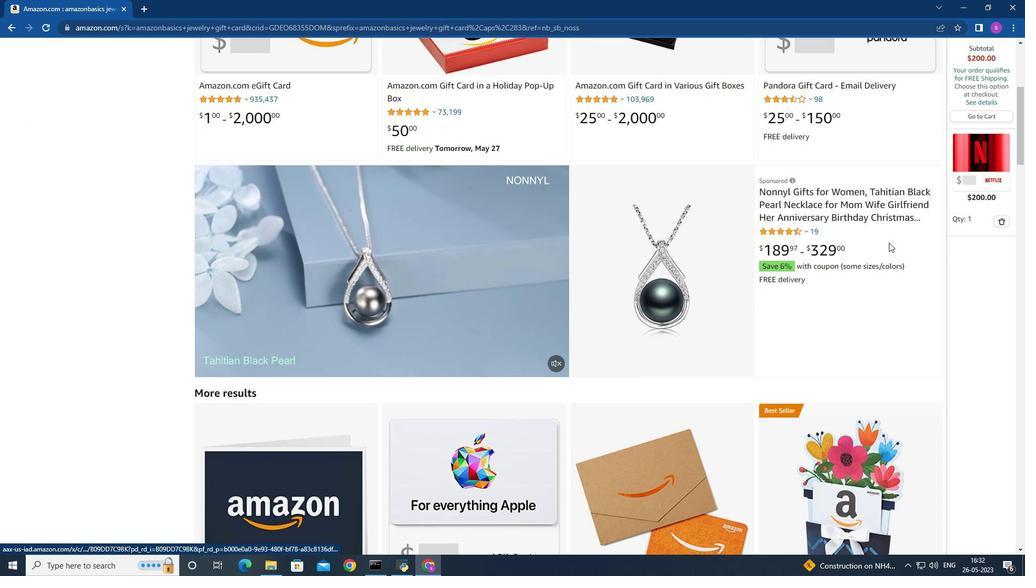 
Action: Mouse moved to (847, 113)
Screenshot: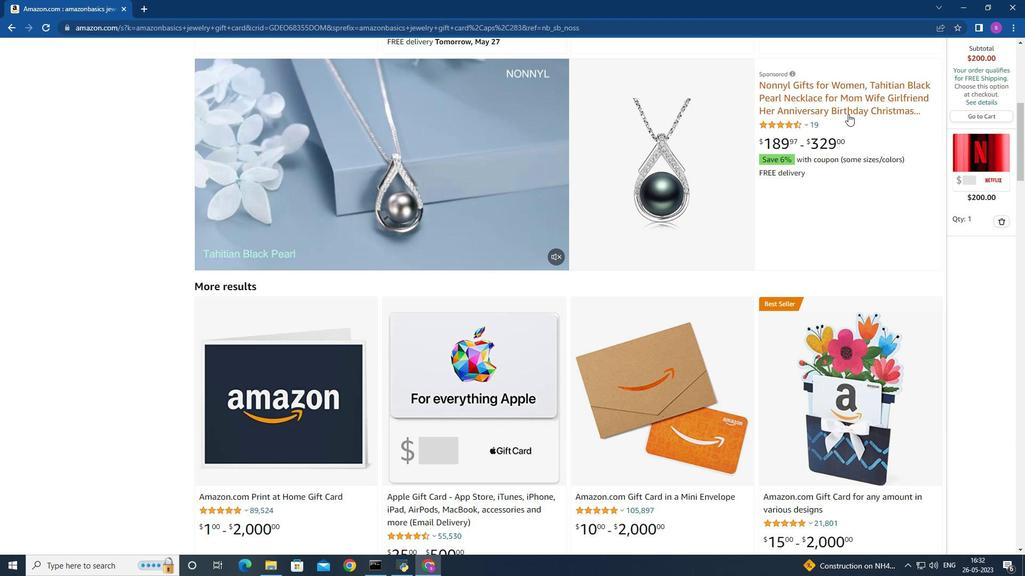 
Action: Mouse pressed left at (847, 113)
Screenshot: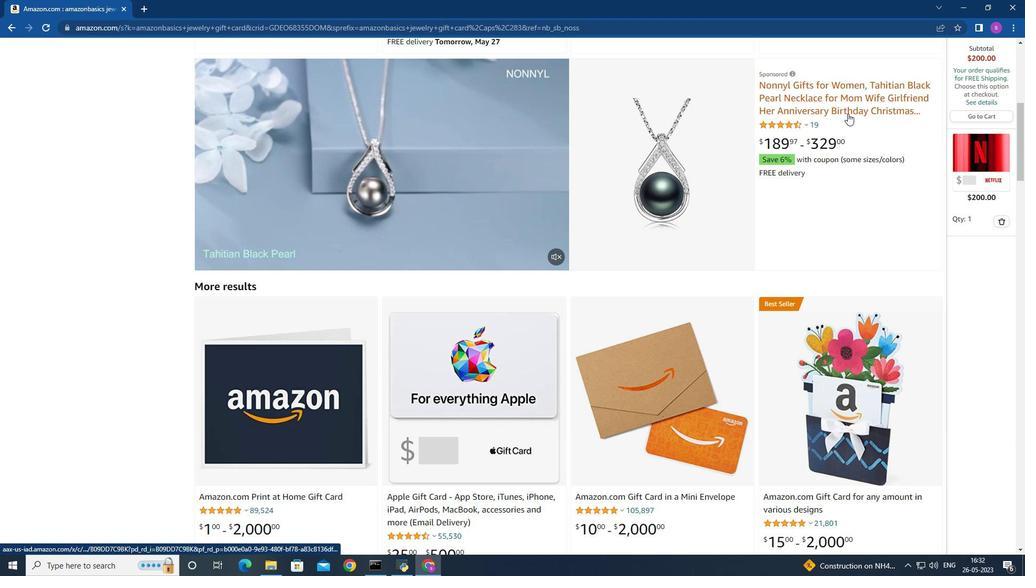 
Action: Mouse moved to (998, 218)
Screenshot: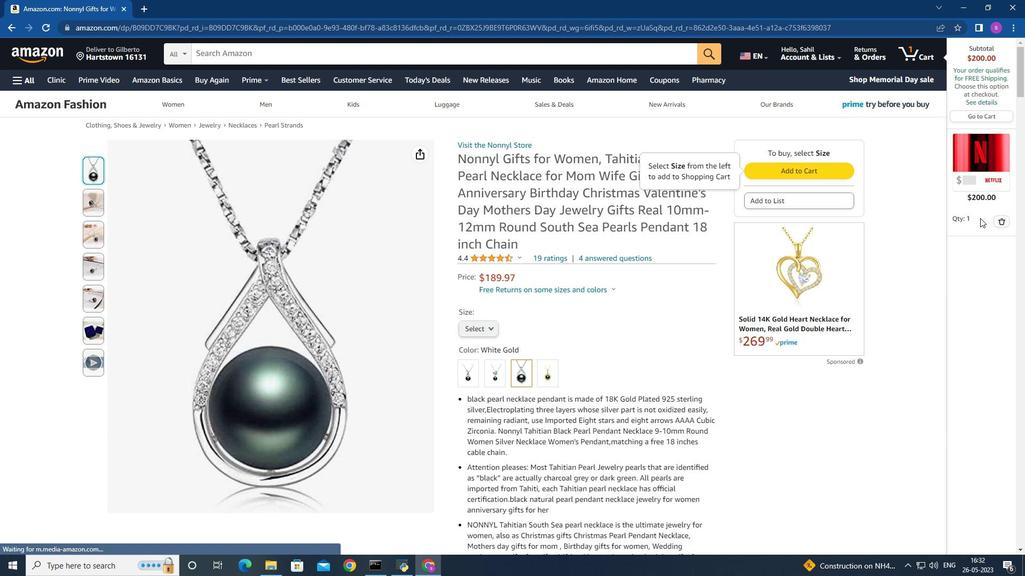 
Action: Mouse pressed left at (998, 218)
Screenshot: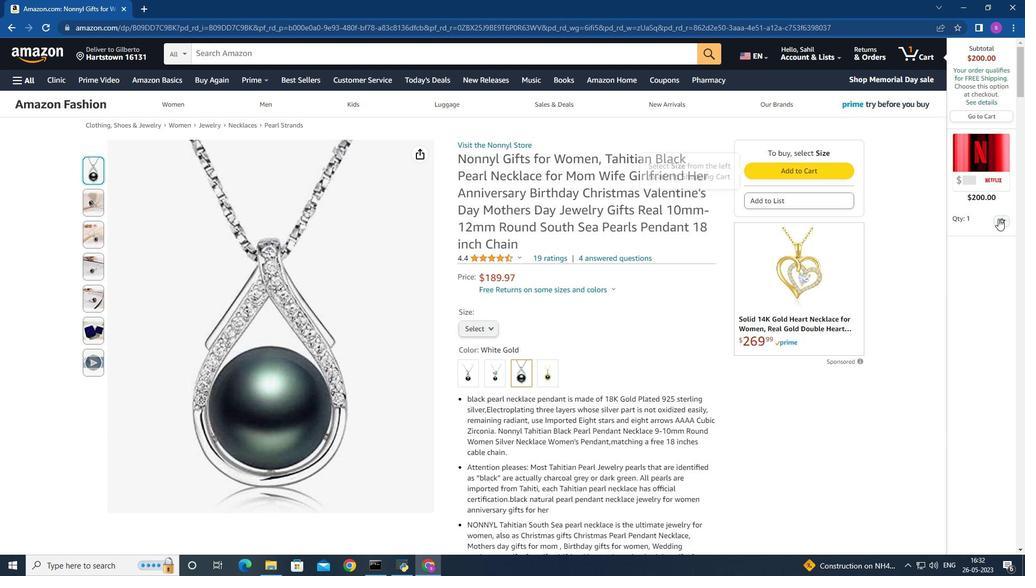 
Action: Mouse moved to (835, 172)
Screenshot: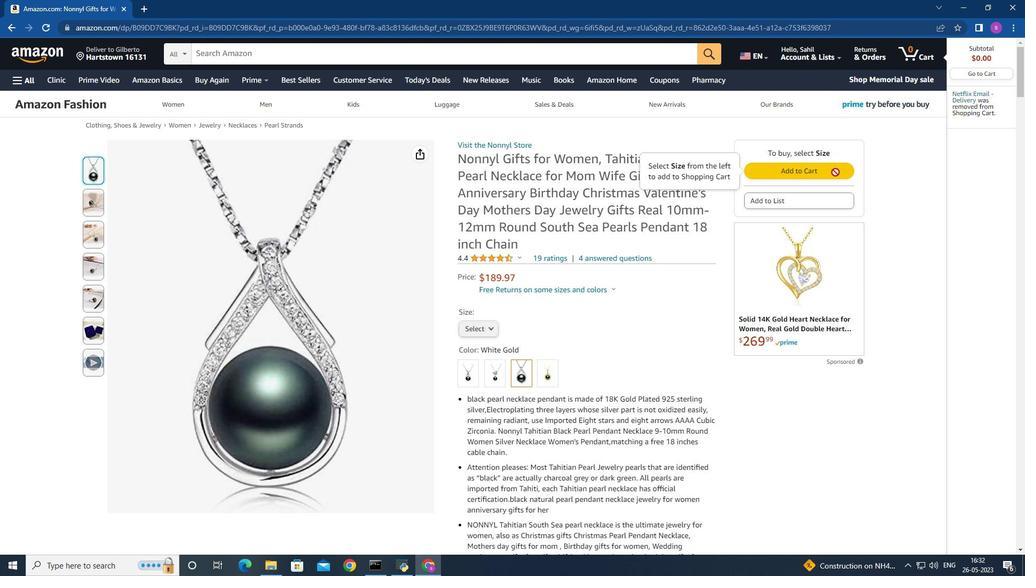 
Action: Mouse pressed left at (835, 172)
Screenshot: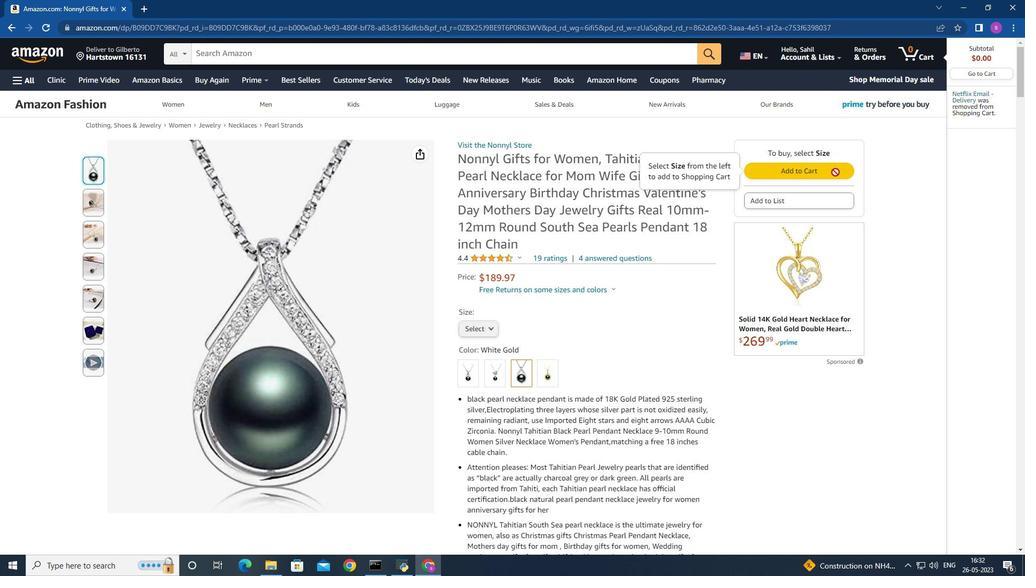 
Action: Mouse moved to (473, 328)
Screenshot: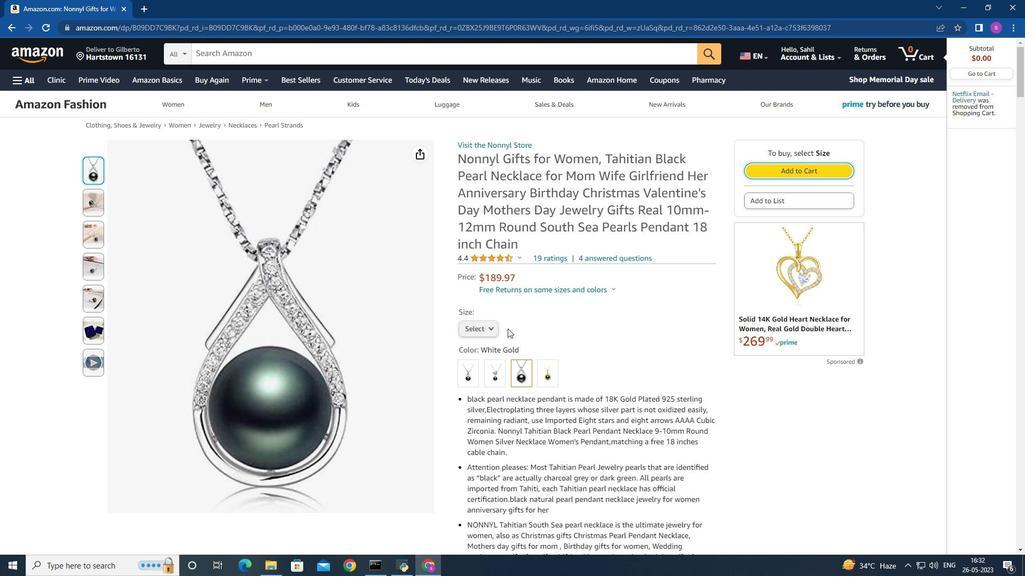 
Action: Mouse pressed left at (473, 328)
Screenshot: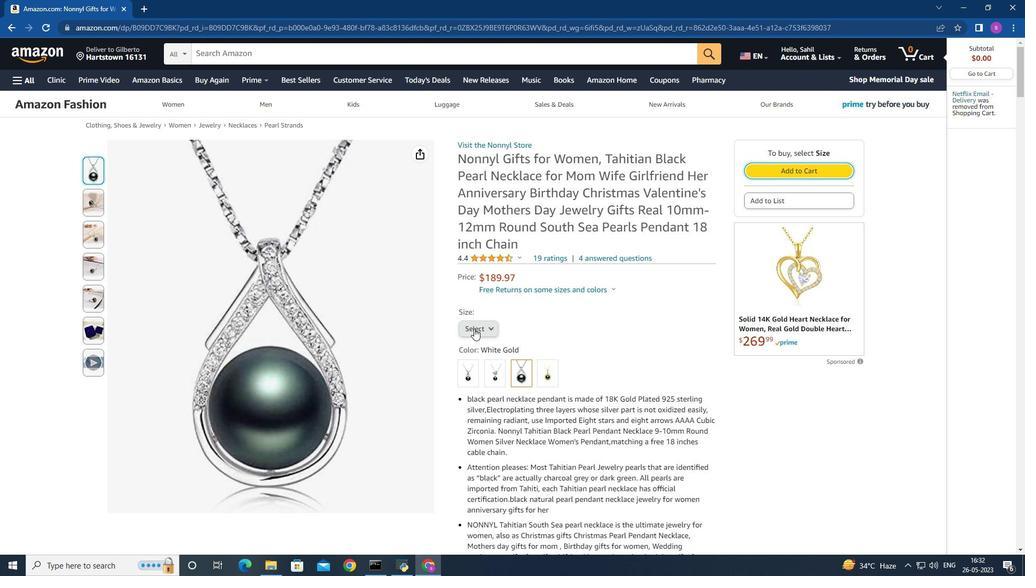 
Action: Mouse moved to (483, 356)
Screenshot: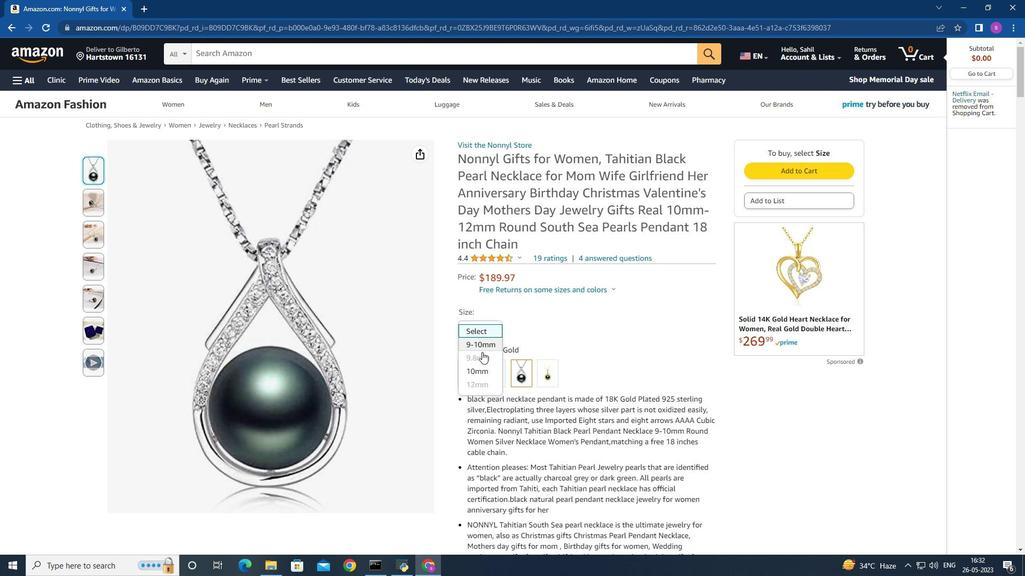
Action: Mouse pressed left at (483, 356)
Screenshot: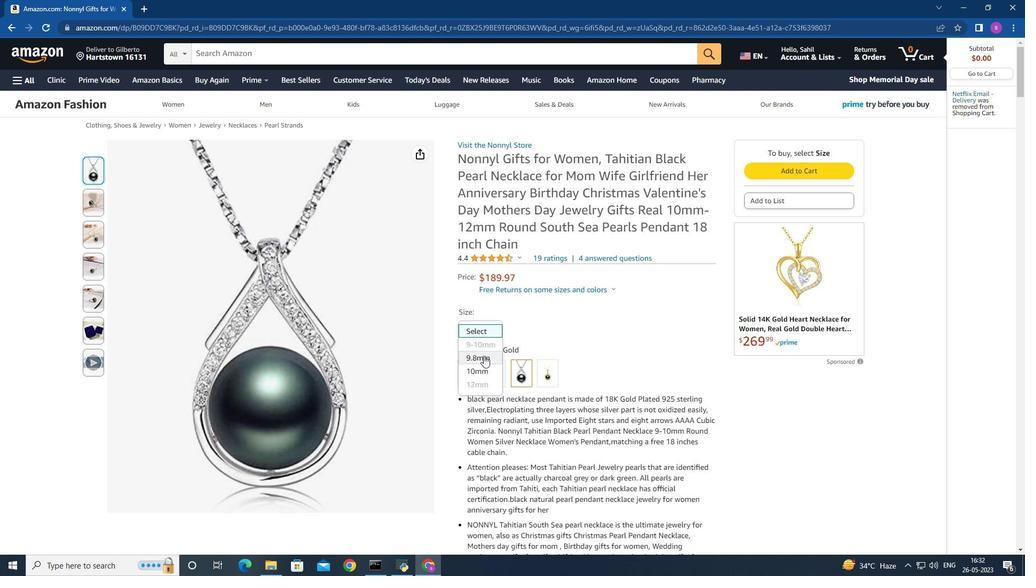 
Action: Mouse moved to (797, 360)
Screenshot: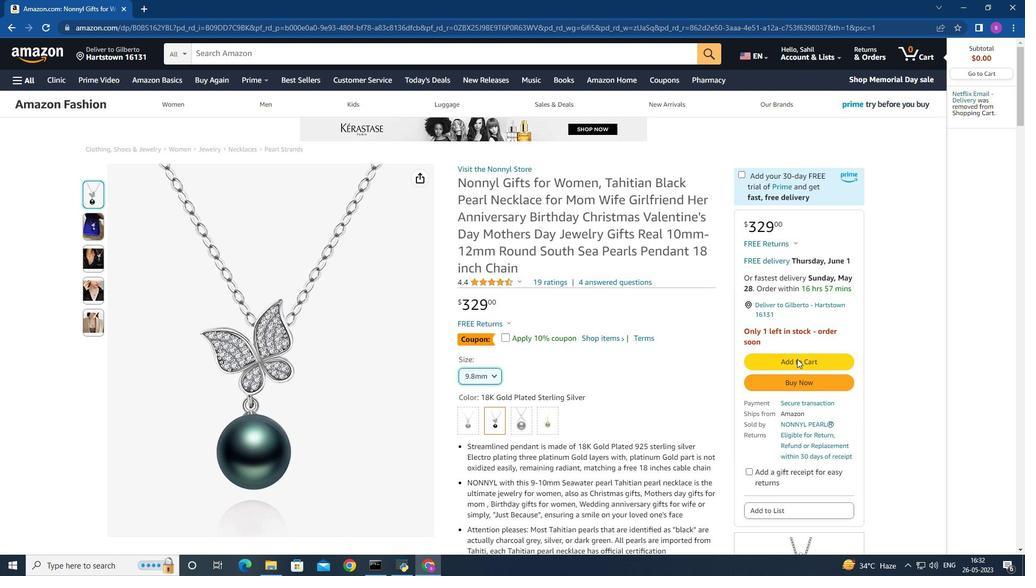 
Action: Mouse pressed left at (797, 360)
Screenshot: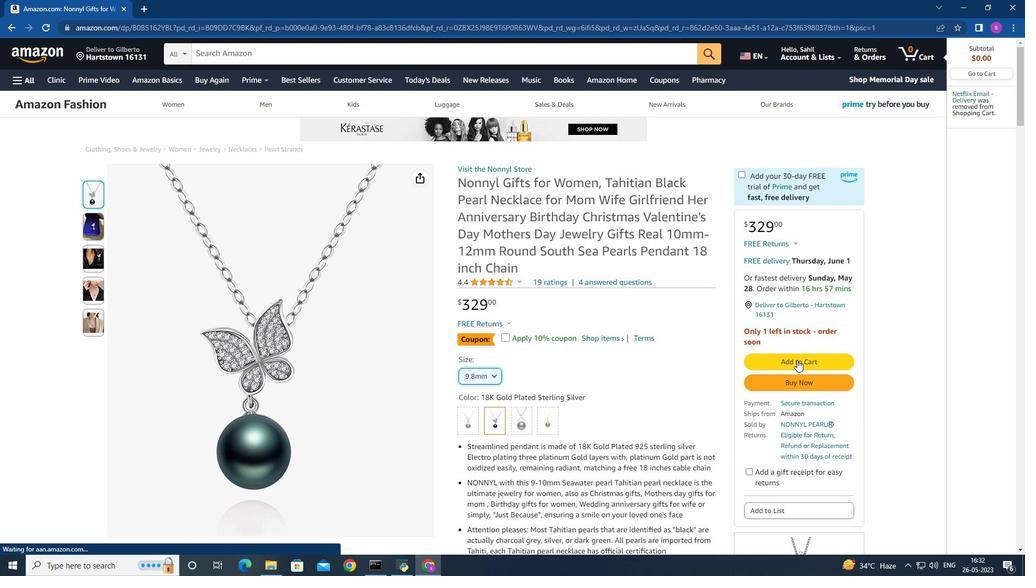 
Action: Mouse moved to (795, 142)
Screenshot: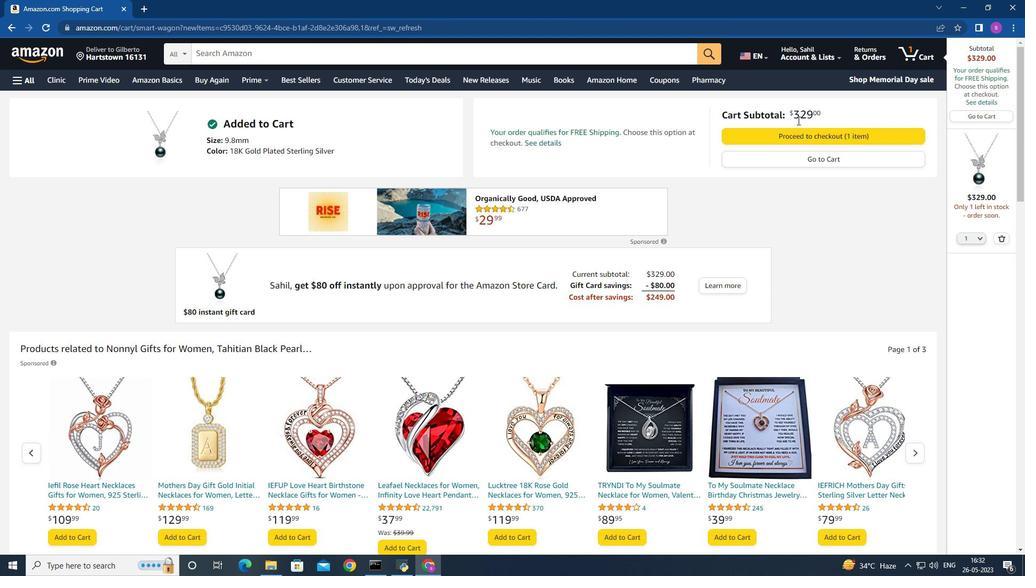 
Action: Mouse pressed left at (795, 142)
Screenshot: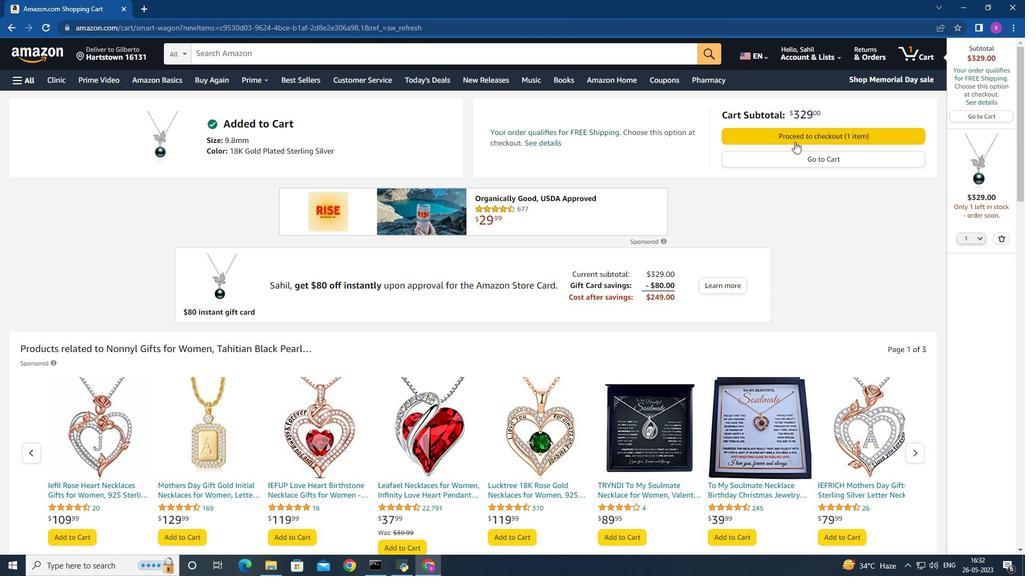 
Action: Mouse moved to (333, 232)
Screenshot: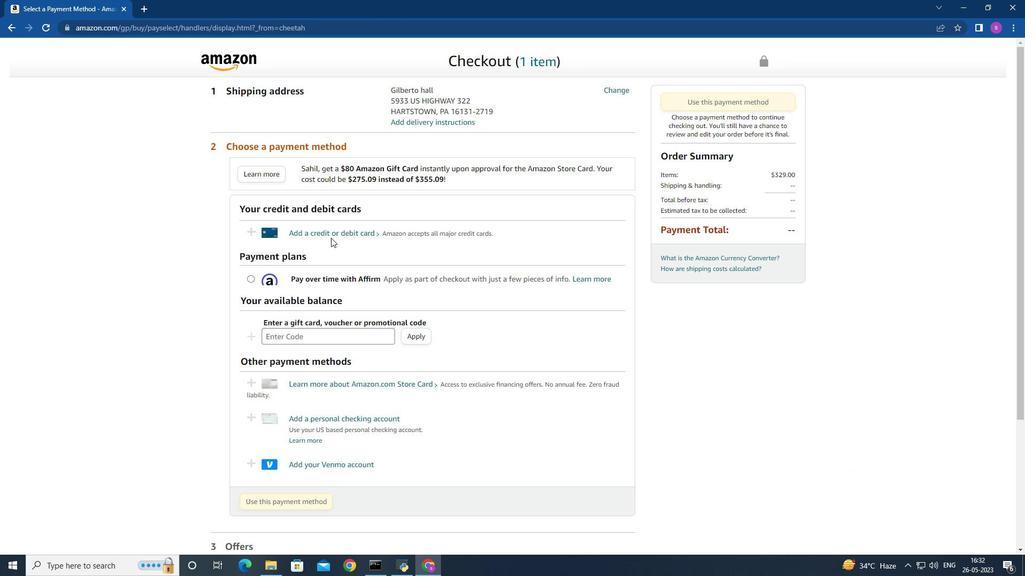 
Action: Mouse pressed left at (333, 232)
Screenshot: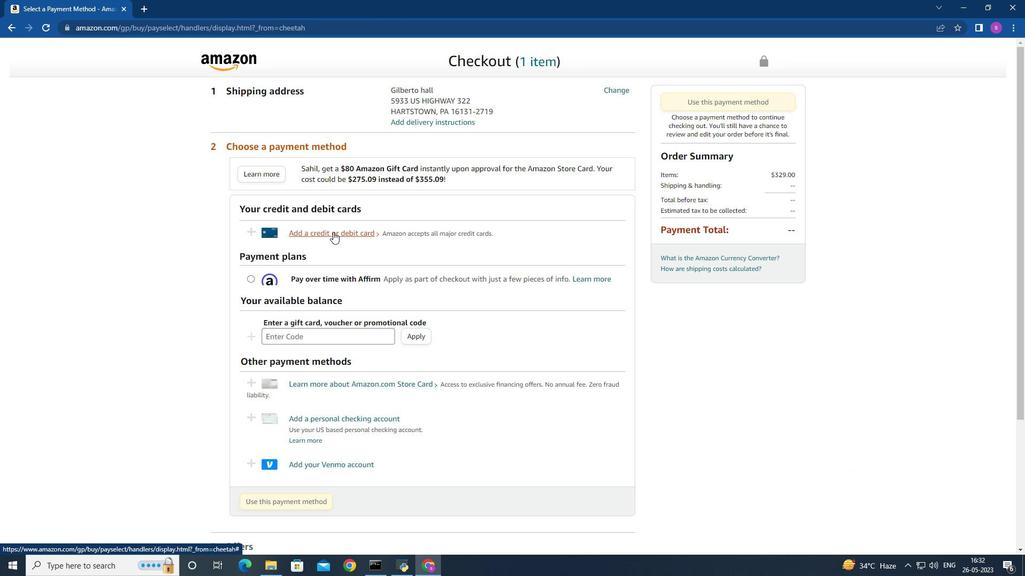
Action: Mouse moved to (431, 250)
Screenshot: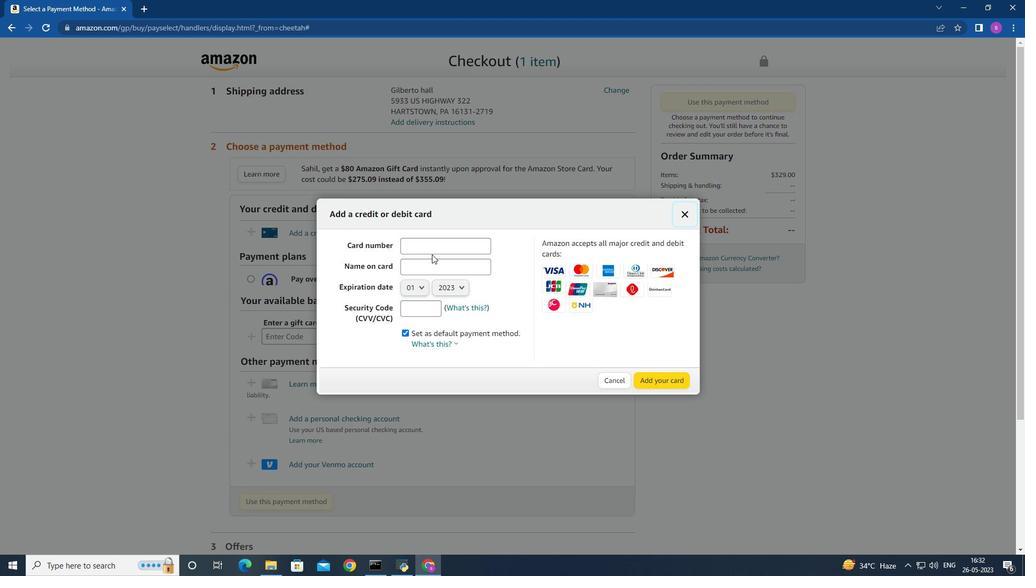 
Action: Mouse pressed left at (431, 250)
Screenshot: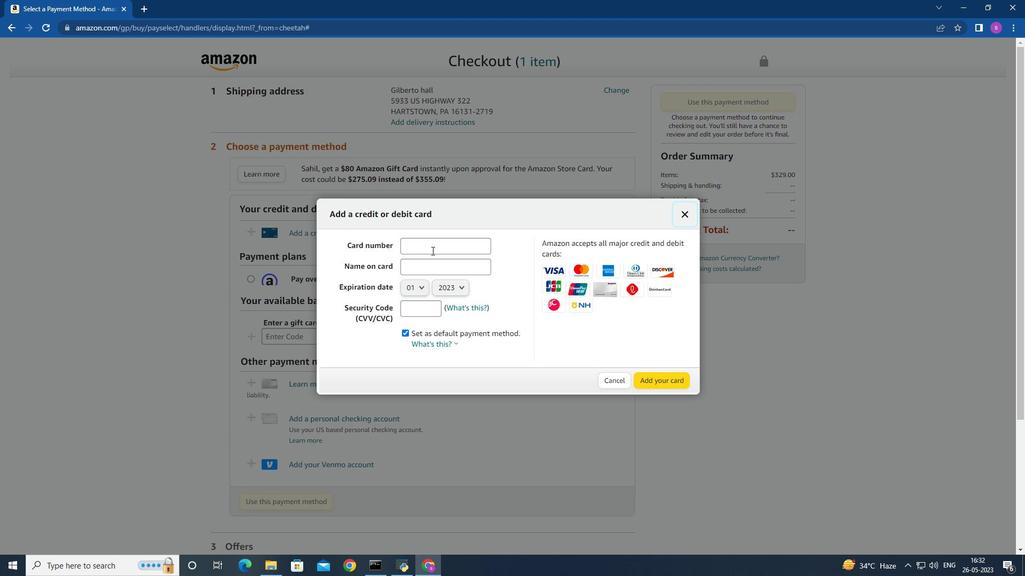
Action: Mouse moved to (477, 267)
Screenshot: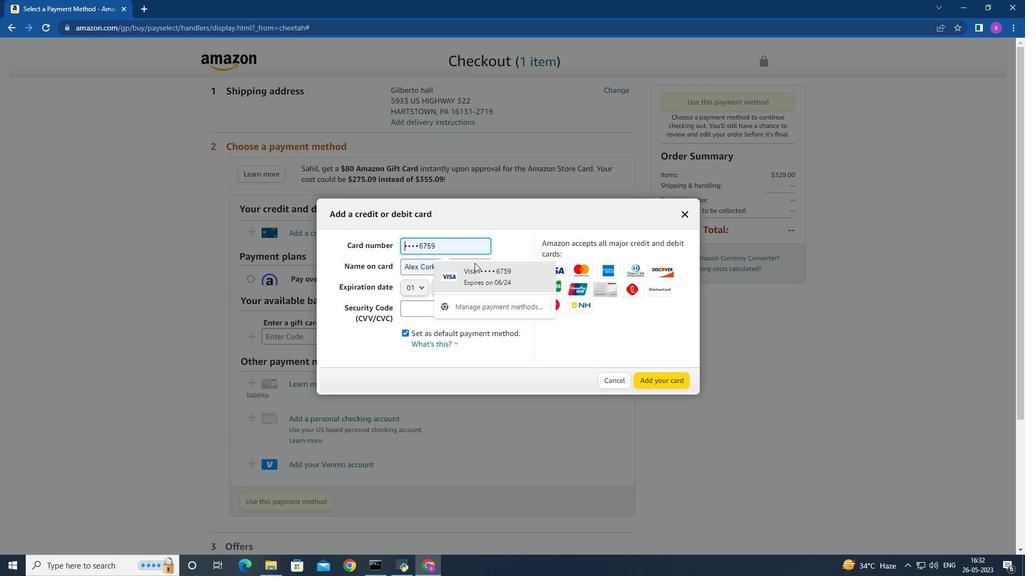 
Action: Mouse pressed left at (477, 267)
Screenshot: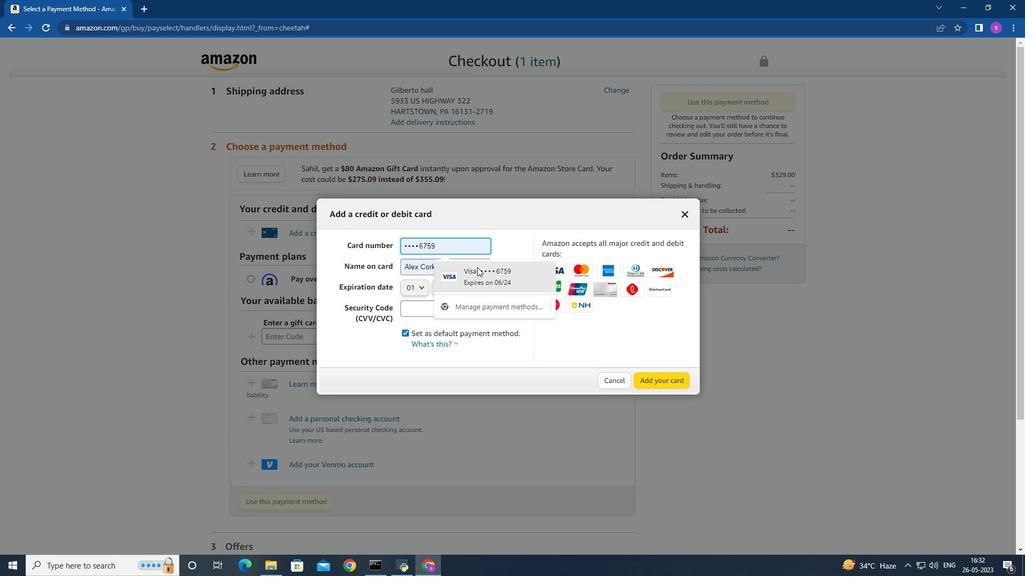 
Action: Mouse moved to (417, 285)
Screenshot: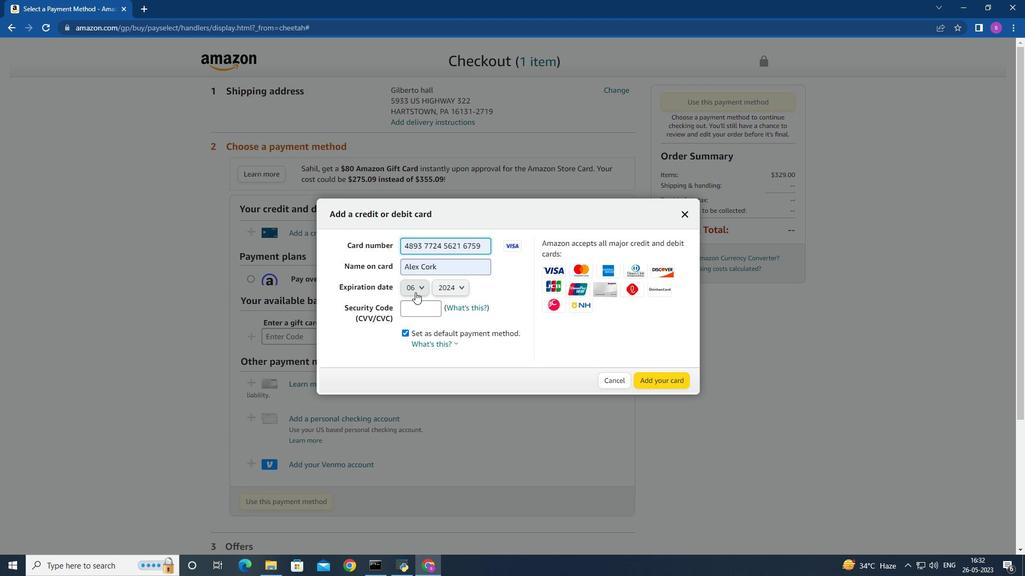 
Action: Mouse pressed left at (417, 285)
Screenshot: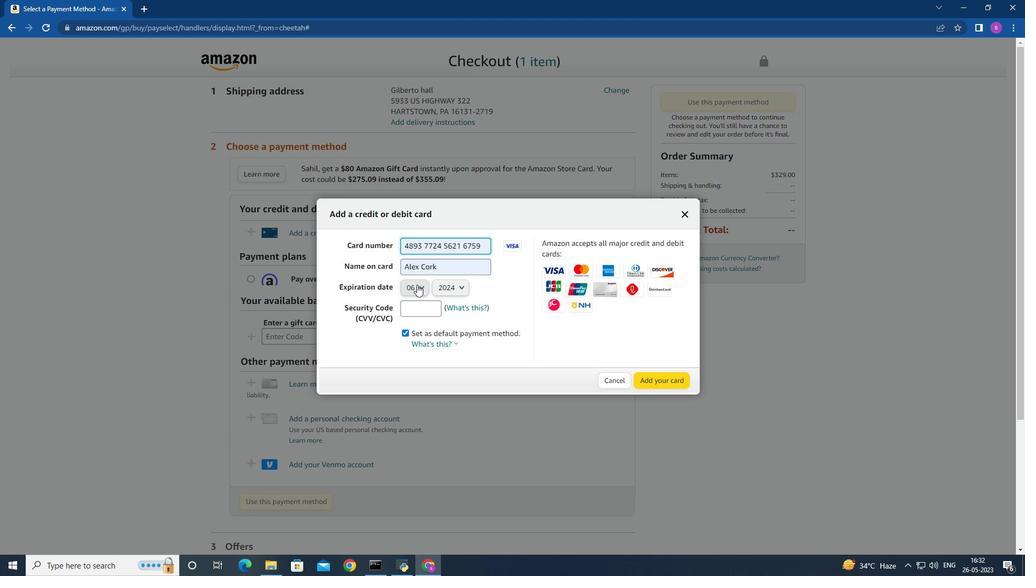 
Action: Mouse moved to (409, 380)
Screenshot: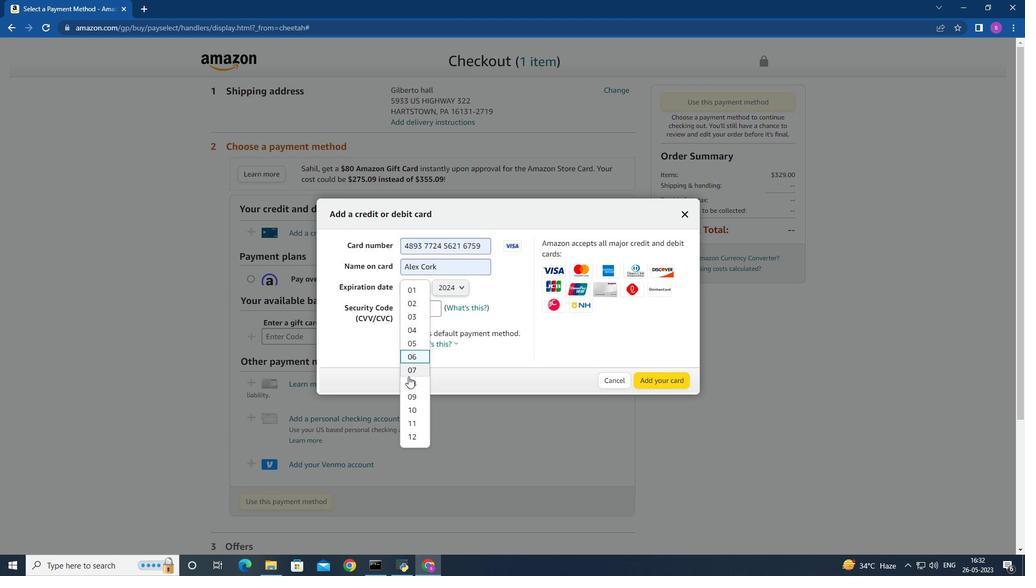 
Action: Mouse pressed left at (409, 380)
Screenshot: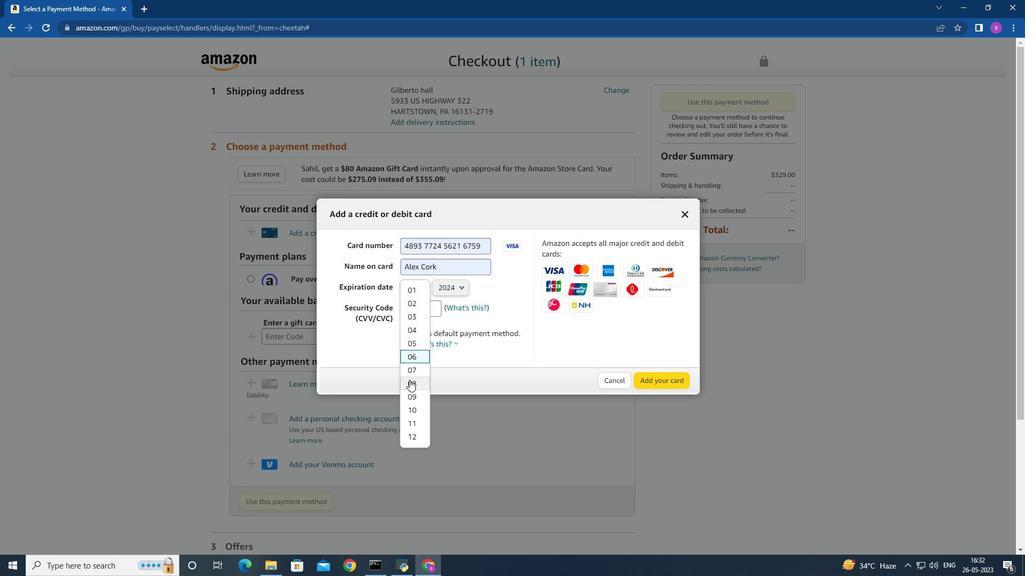 
Action: Mouse moved to (457, 284)
Screenshot: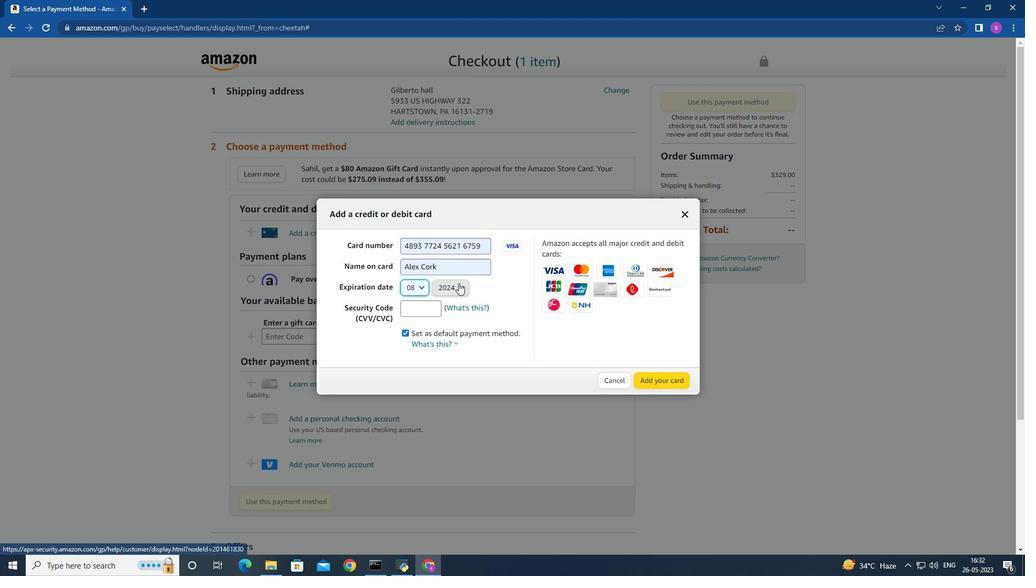 
Action: Mouse pressed left at (457, 284)
Screenshot: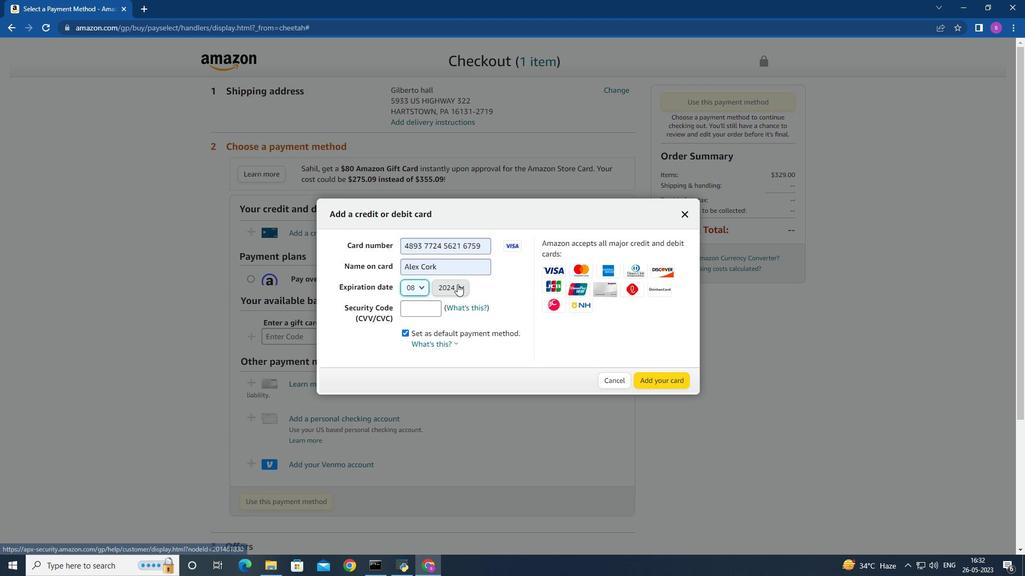 
Action: Mouse moved to (451, 301)
Screenshot: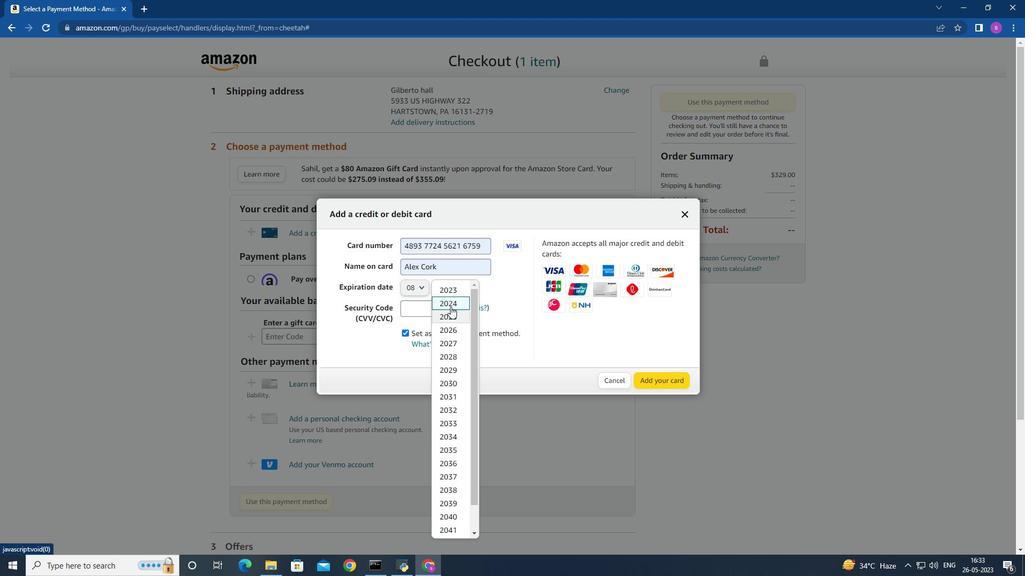 
Action: Mouse pressed left at (451, 301)
Screenshot: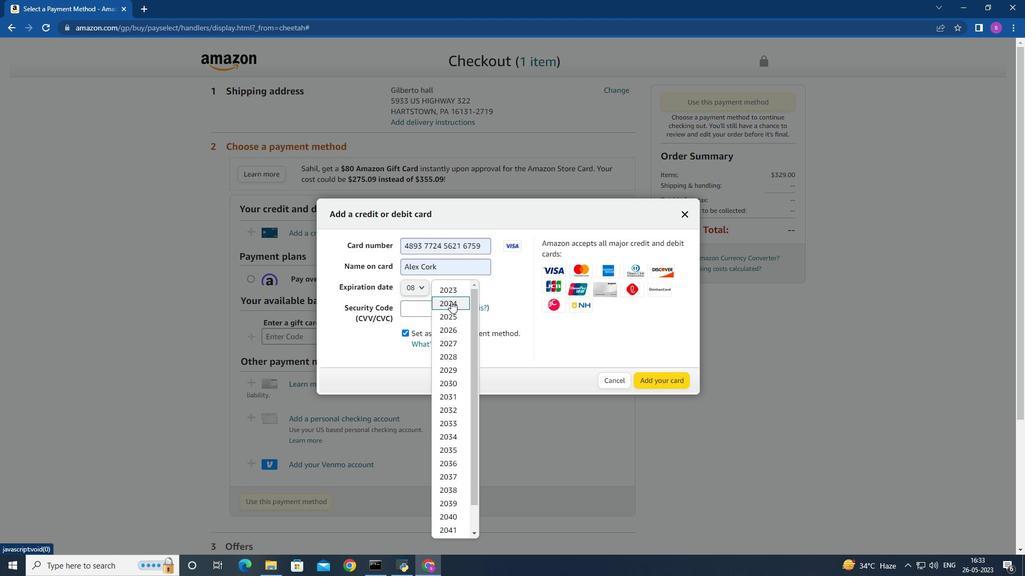 
Action: Mouse moved to (435, 309)
Screenshot: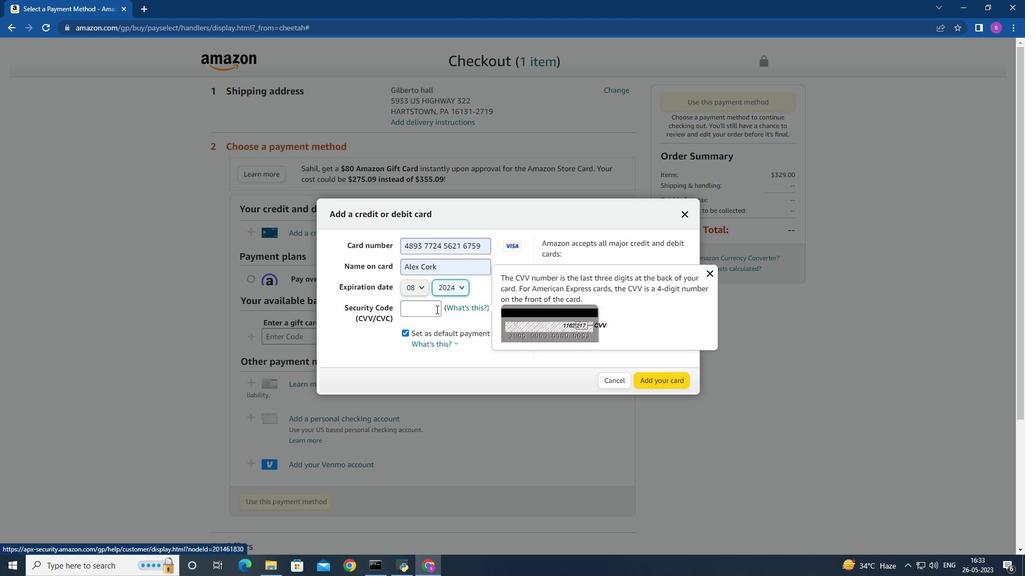 
Action: Mouse pressed left at (435, 309)
Screenshot: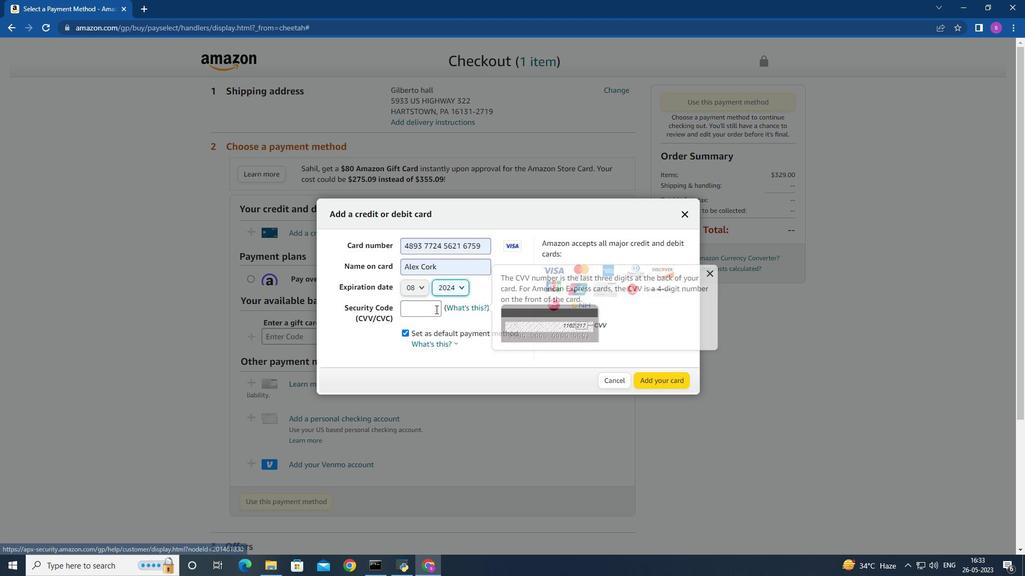 
Action: Mouse pressed left at (435, 309)
Screenshot: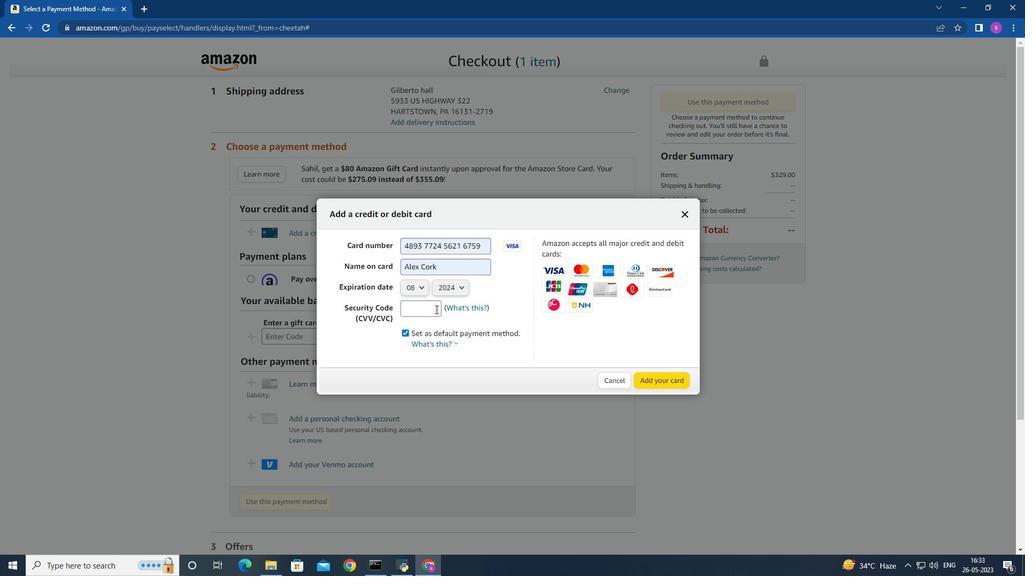 
Action: Mouse moved to (435, 309)
Screenshot: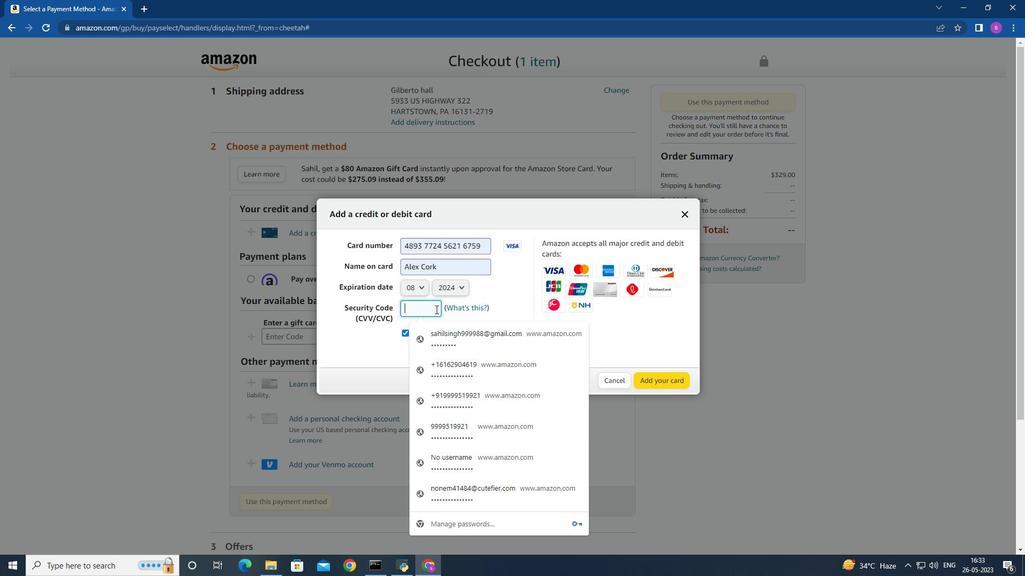 
Action: Key pressed 598<Key.backspace><Key.backspace>056<Key.backspace><Key.backspace><Key.backspace>9<Key.backspace>06
Screenshot: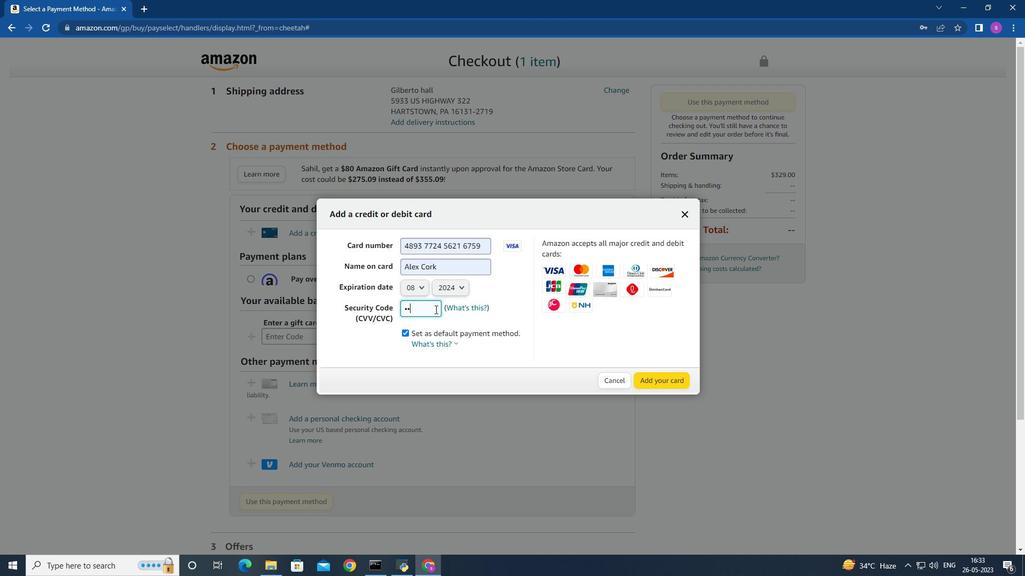 
Action: Mouse moved to (664, 384)
Screenshot: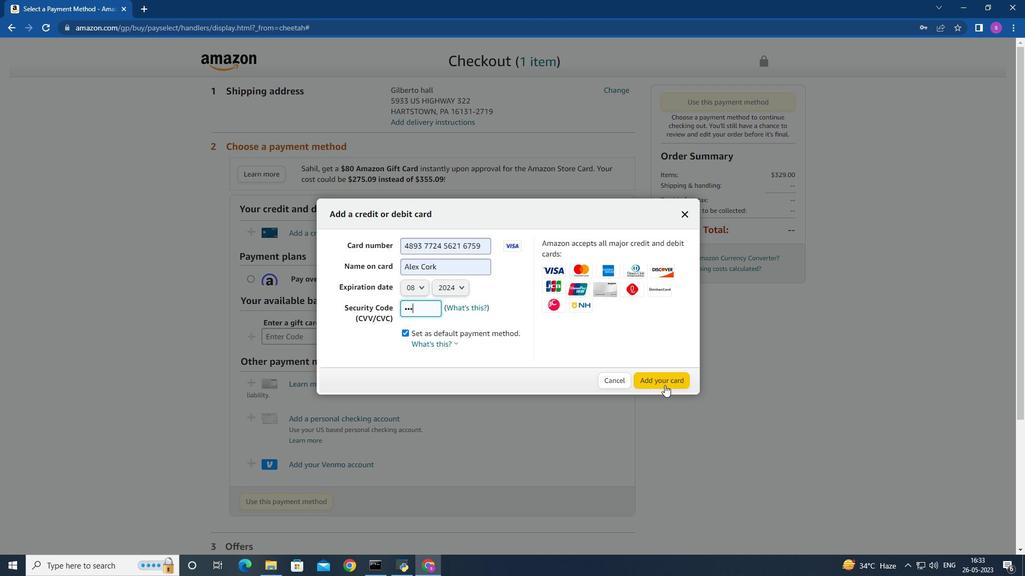 
Action: Mouse pressed left at (664, 384)
Screenshot: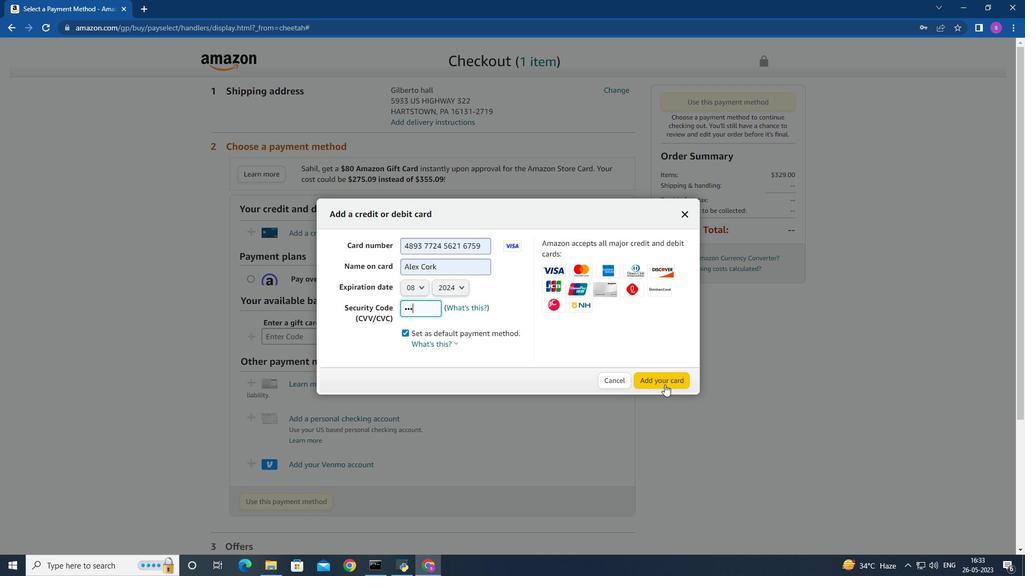 
Action: Mouse moved to (574, 211)
Screenshot: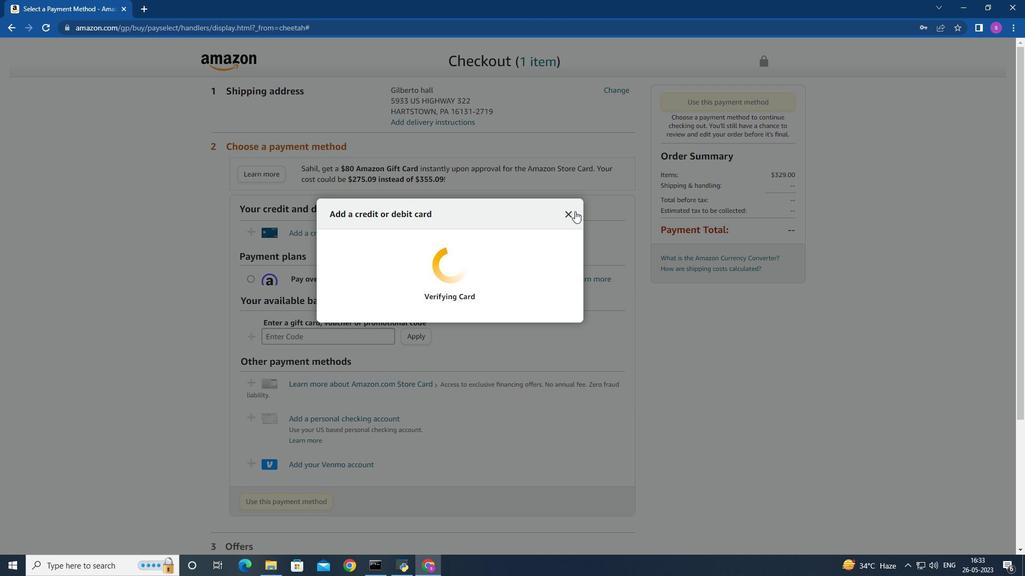 
Action: Mouse pressed left at (574, 211)
Screenshot: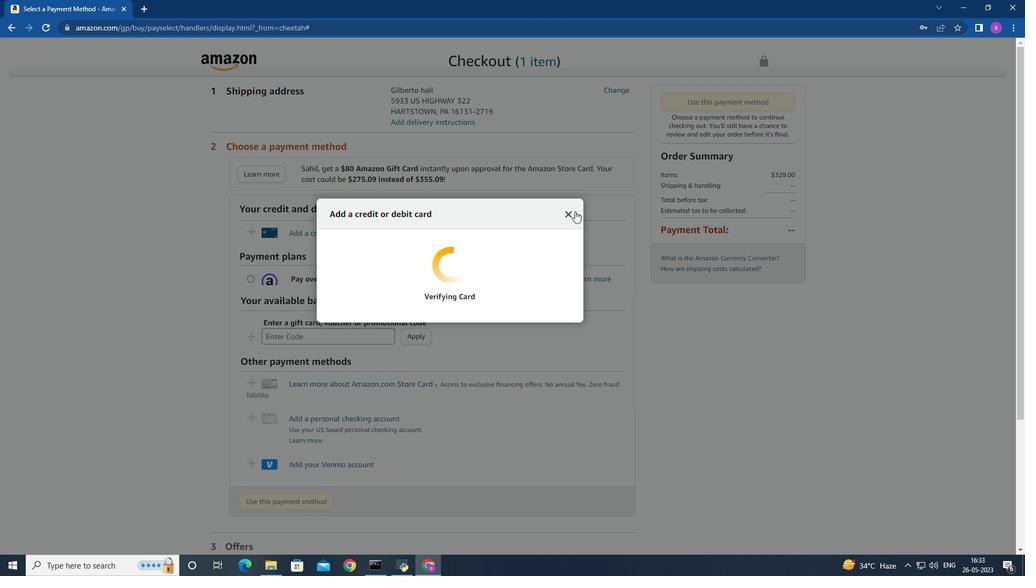 
Action: Mouse moved to (344, 147)
Screenshot: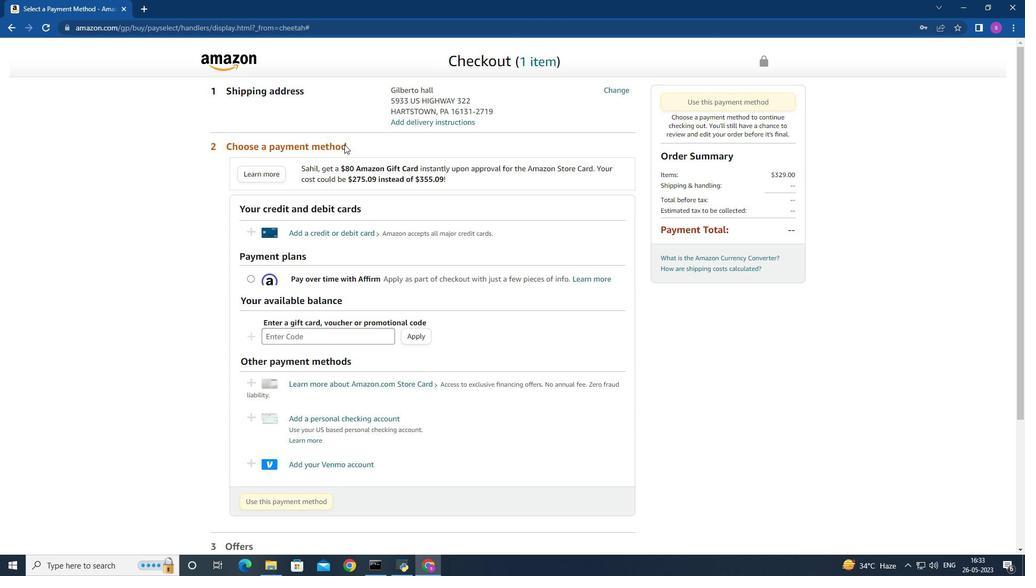 
